Task: Add Boiron Bryonia Alba 200Ck to the cart.
Action: Mouse moved to (271, 138)
Screenshot: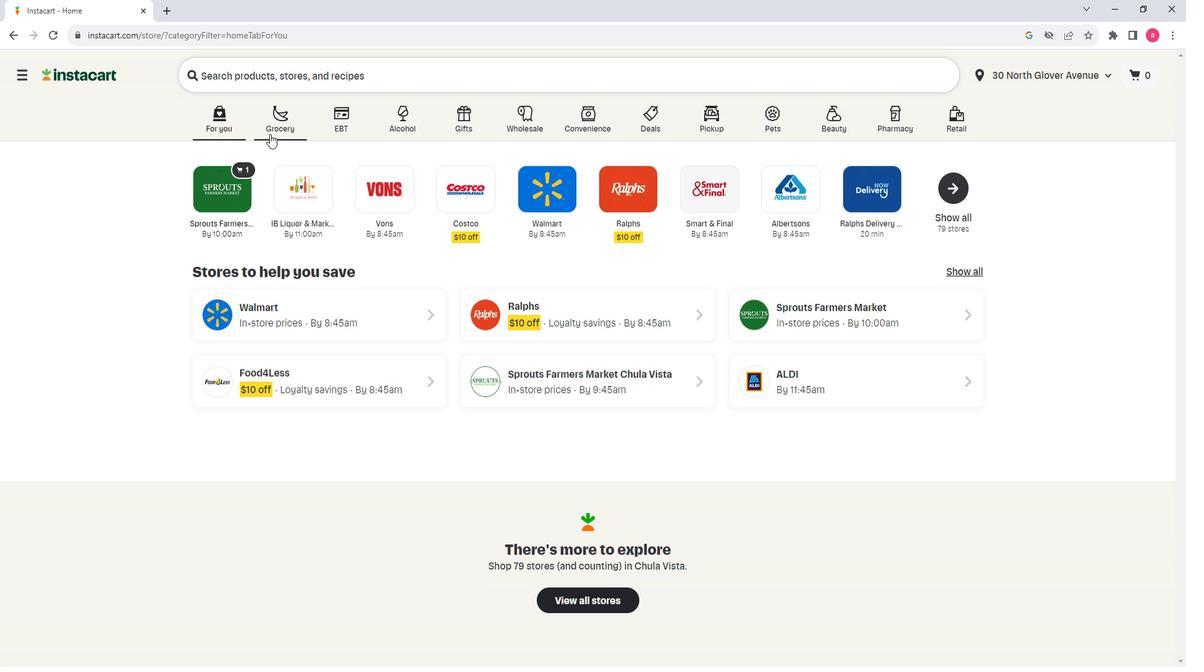 
Action: Mouse pressed left at (271, 138)
Screenshot: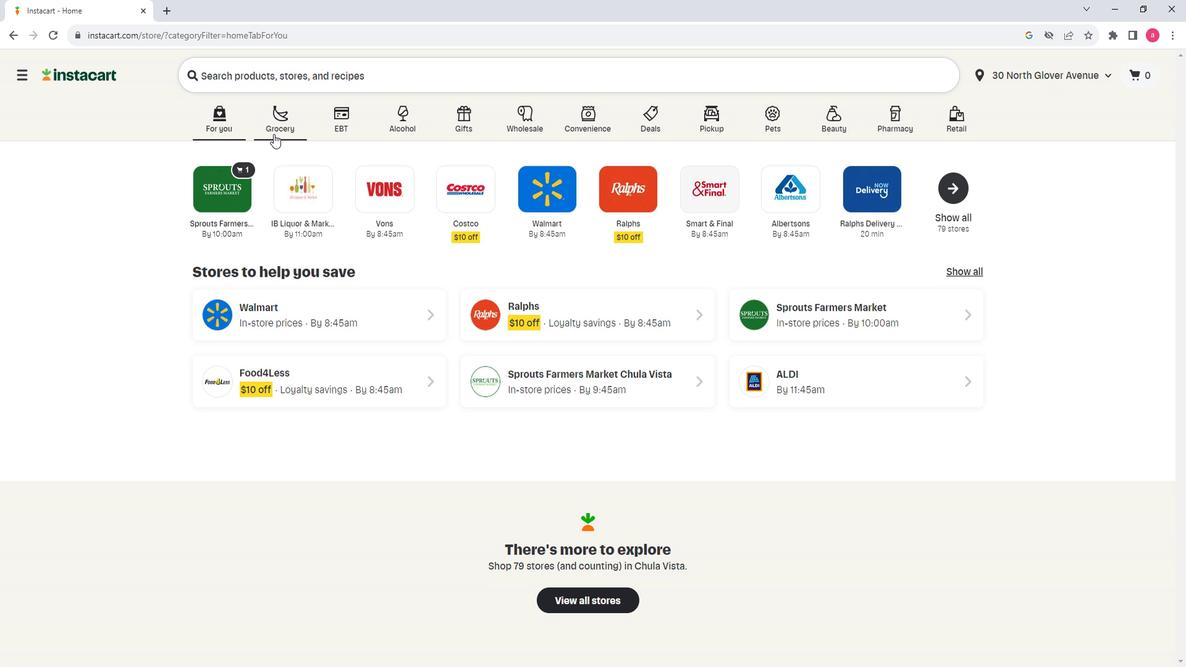 
Action: Mouse moved to (415, 367)
Screenshot: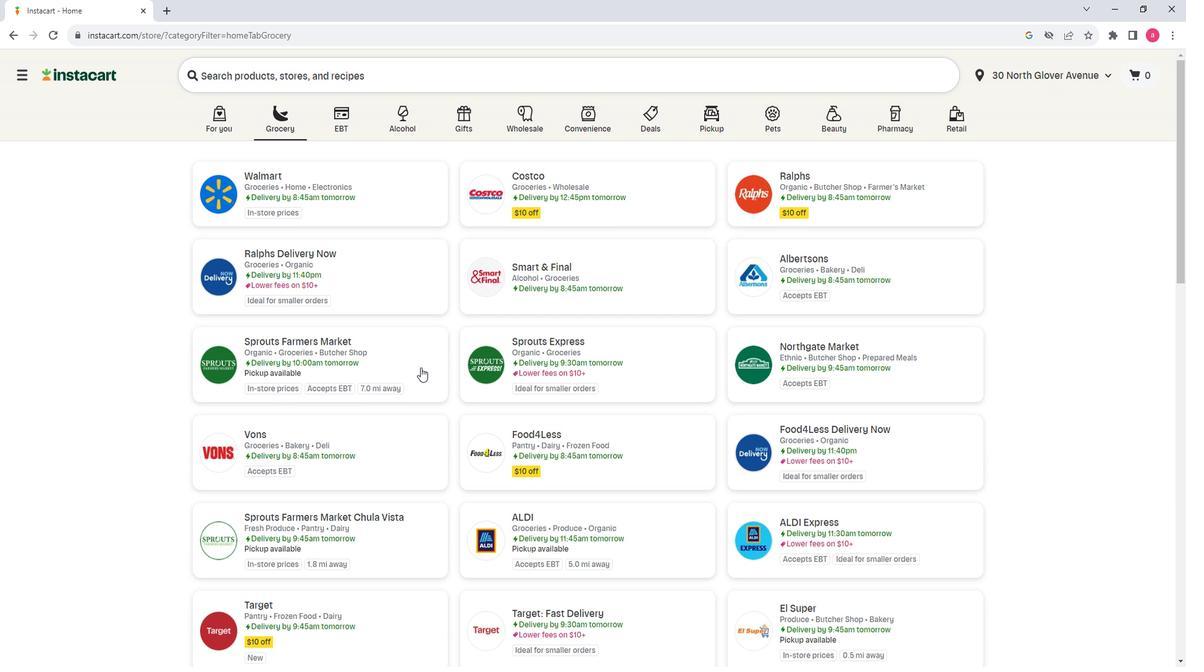 
Action: Mouse pressed left at (415, 367)
Screenshot: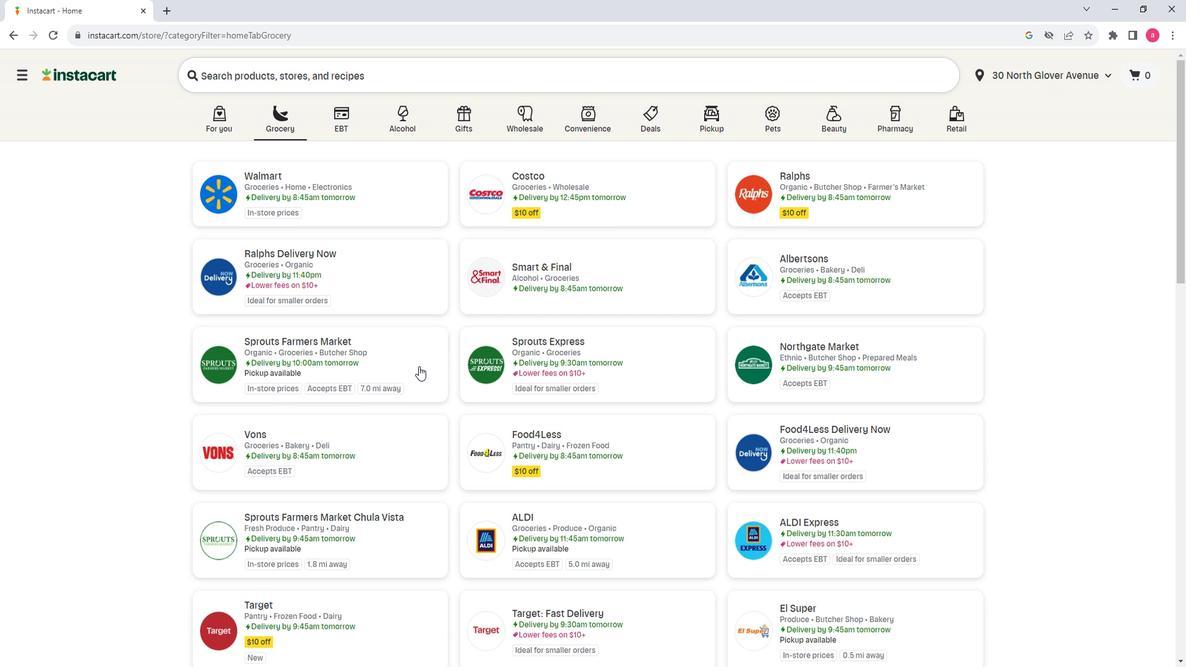 
Action: Mouse moved to (146, 409)
Screenshot: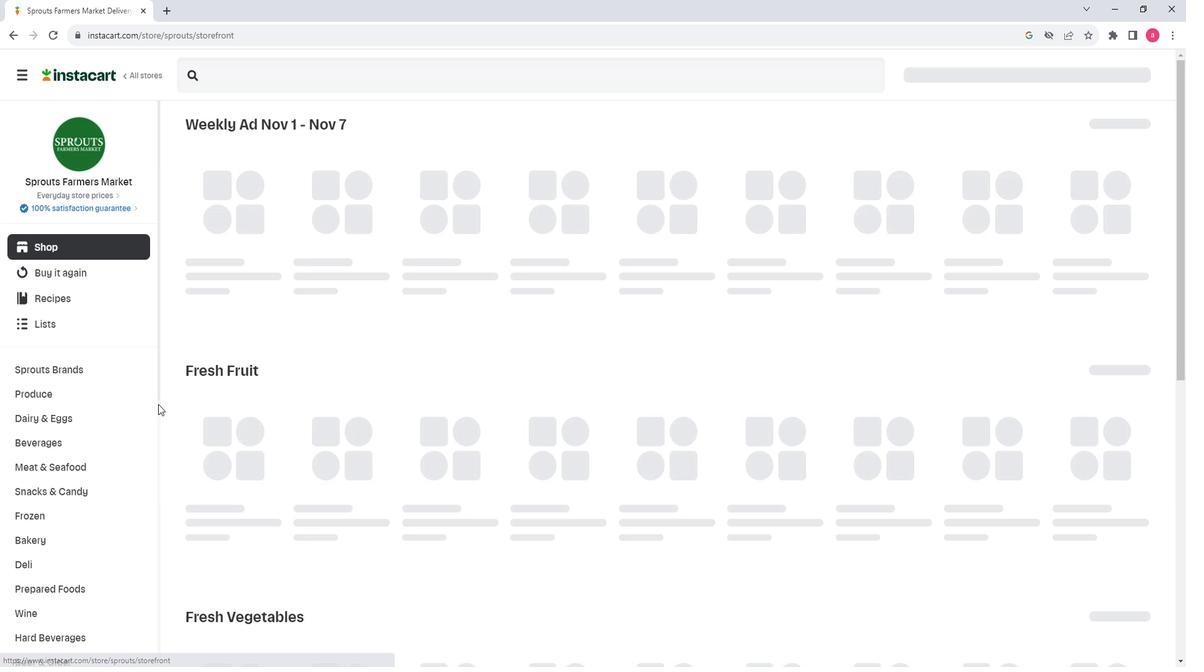 
Action: Mouse scrolled (146, 409) with delta (0, 0)
Screenshot: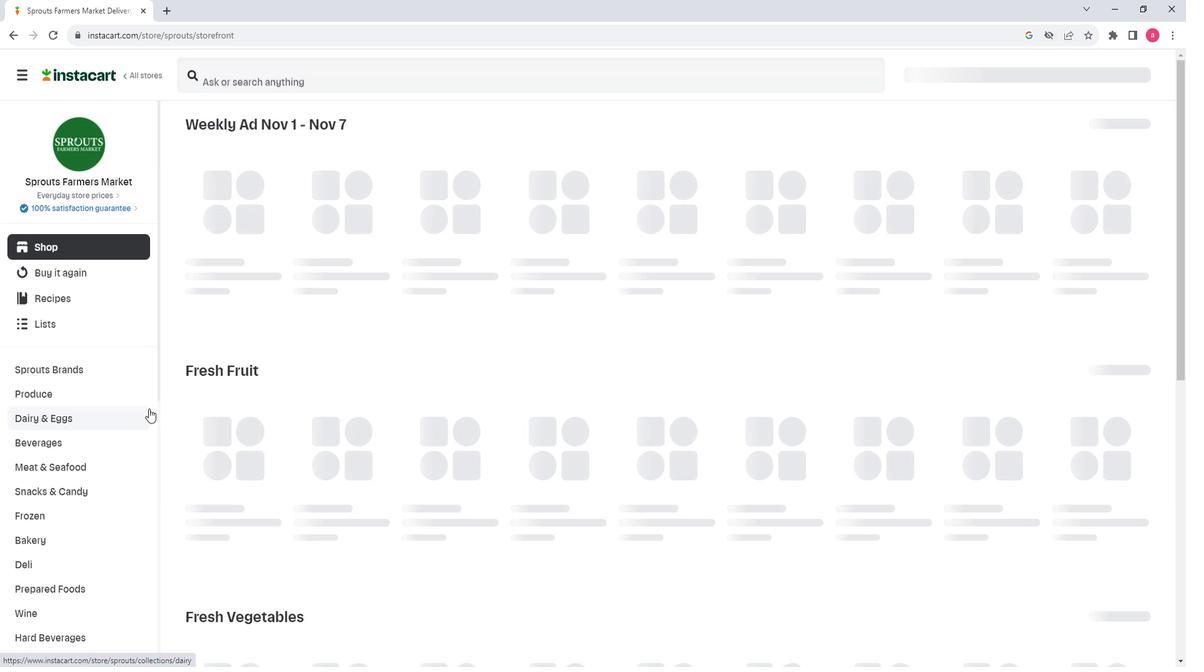 
Action: Mouse scrolled (146, 409) with delta (0, 0)
Screenshot: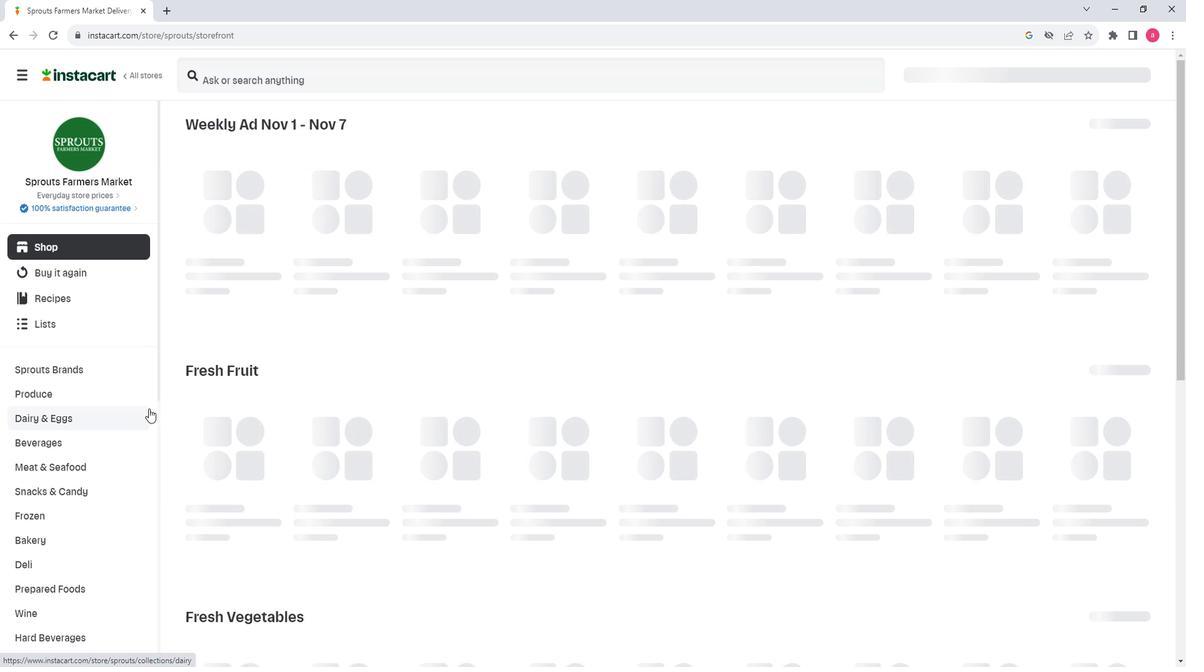 
Action: Mouse scrolled (146, 409) with delta (0, 0)
Screenshot: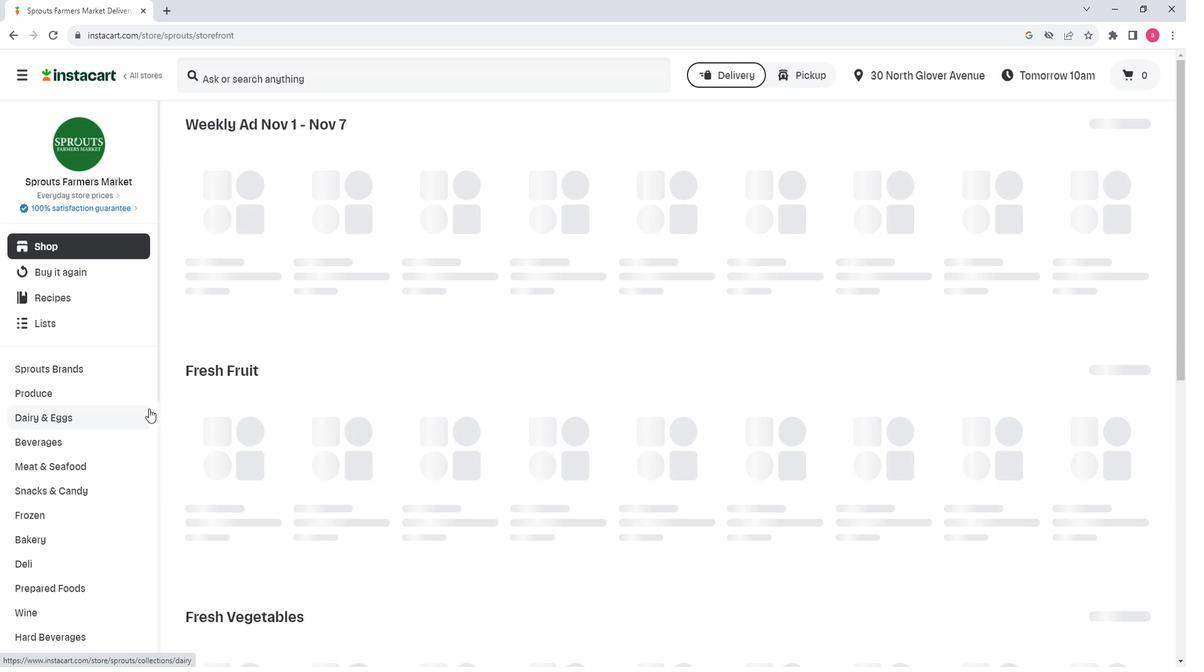 
Action: Mouse scrolled (146, 409) with delta (0, 0)
Screenshot: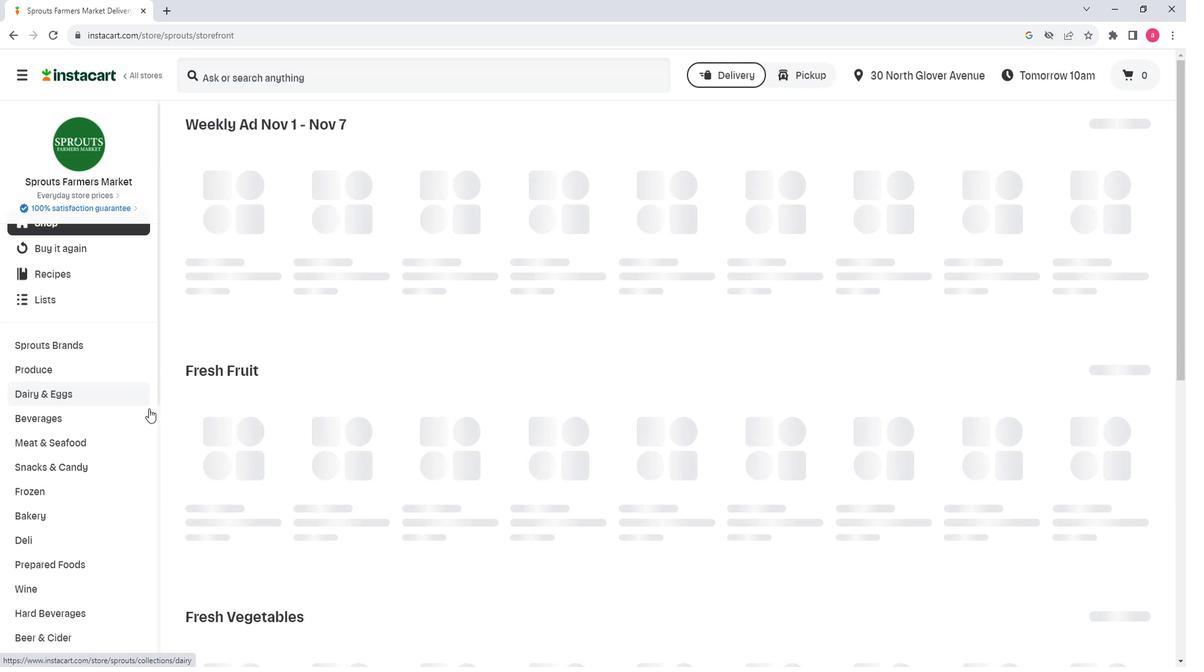 
Action: Mouse moved to (120, 482)
Screenshot: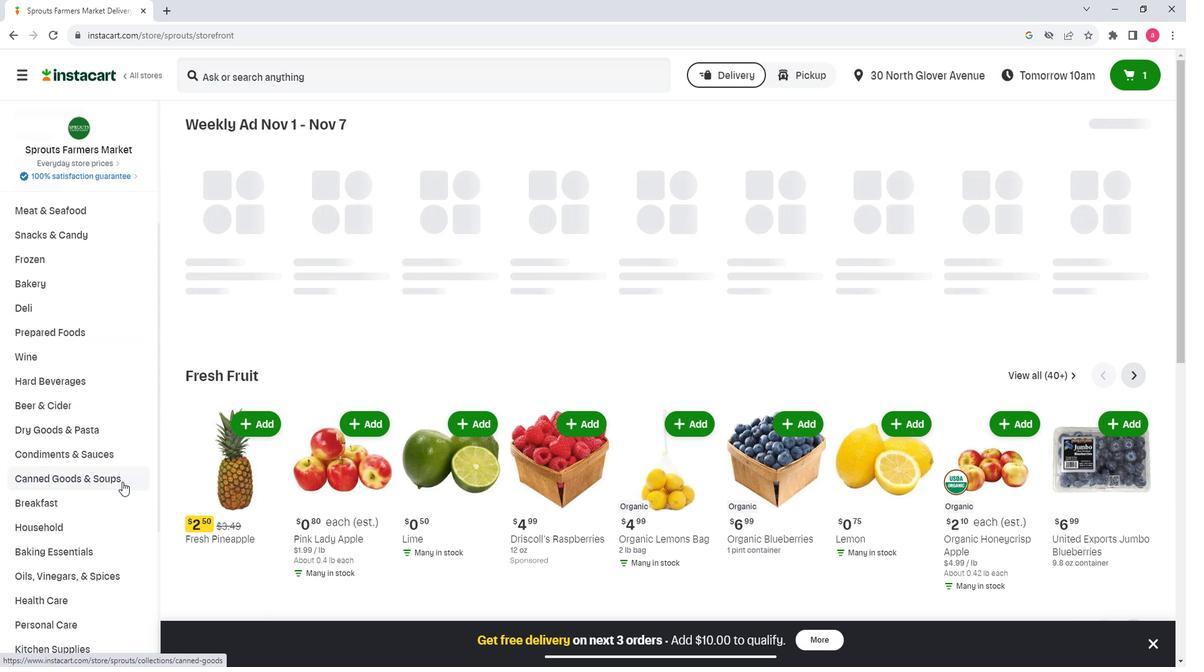
Action: Mouse scrolled (120, 481) with delta (0, 0)
Screenshot: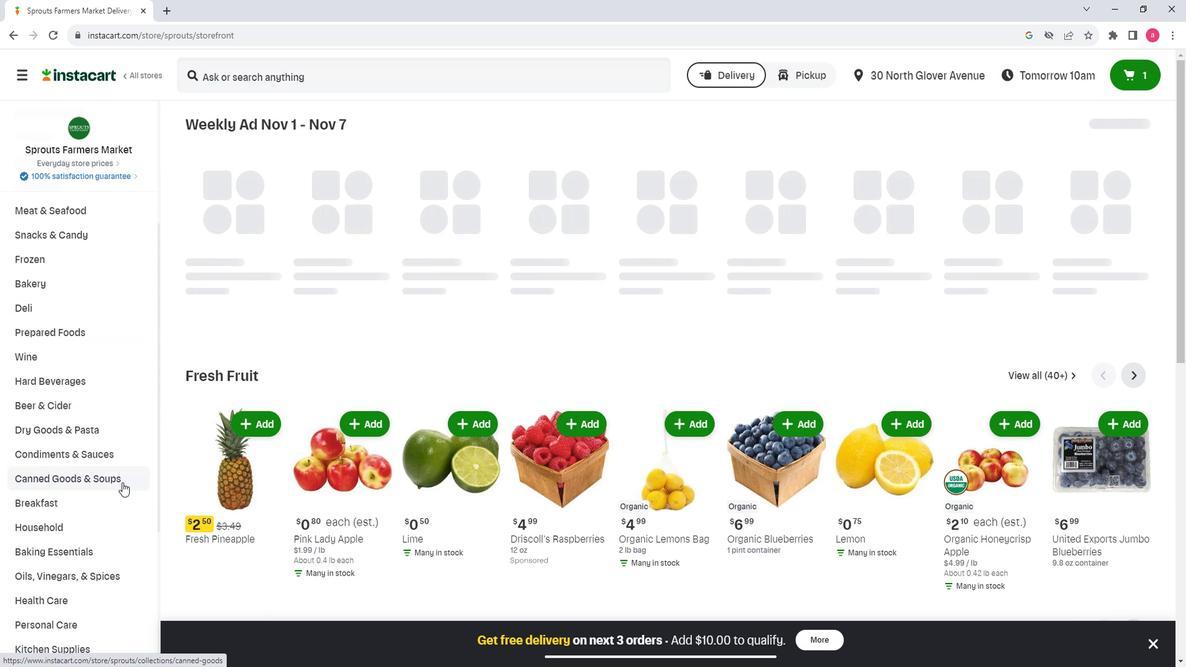 
Action: Mouse scrolled (120, 481) with delta (0, 0)
Screenshot: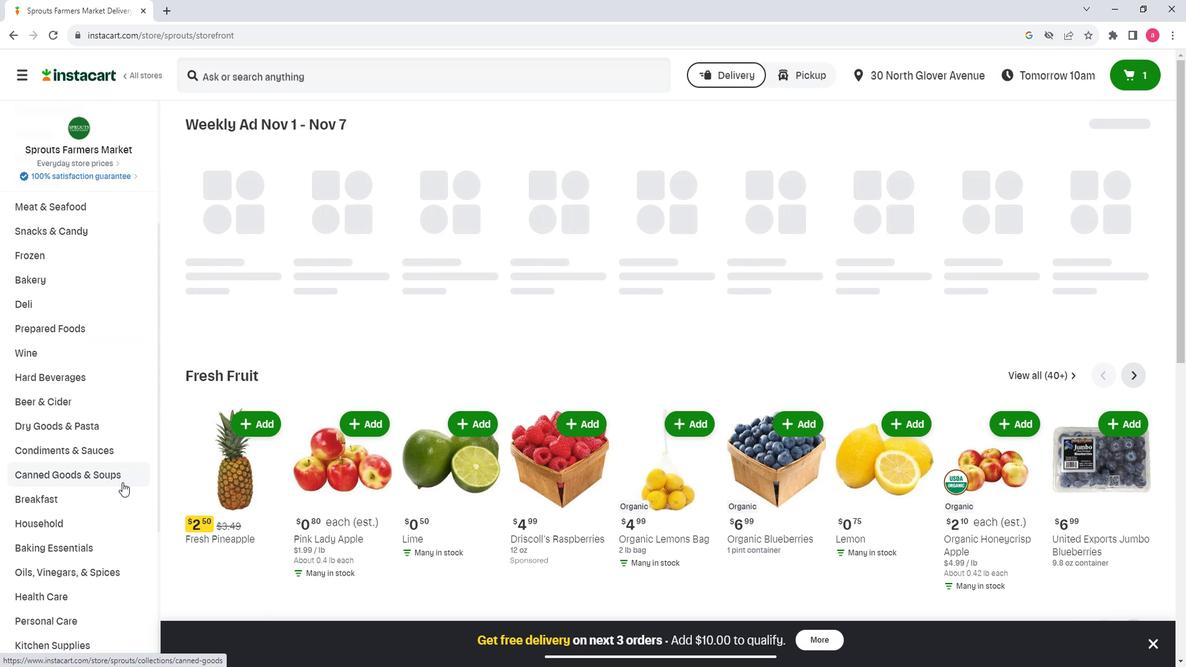 
Action: Mouse pressed left at (120, 482)
Screenshot: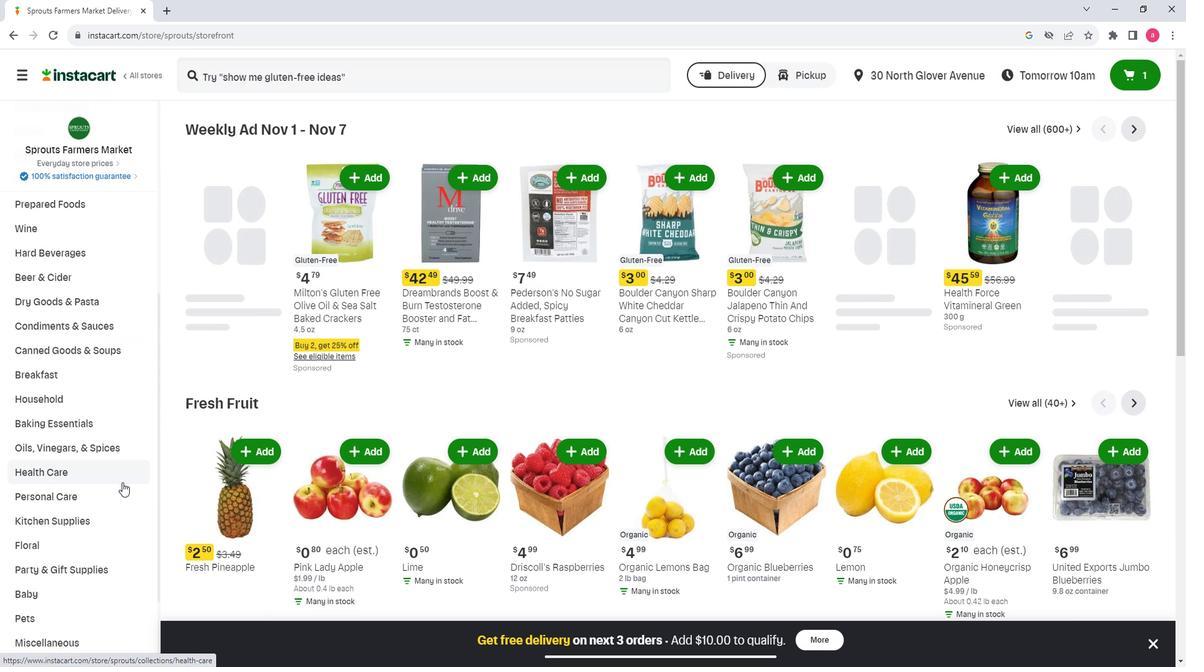
Action: Mouse moved to (1061, 163)
Screenshot: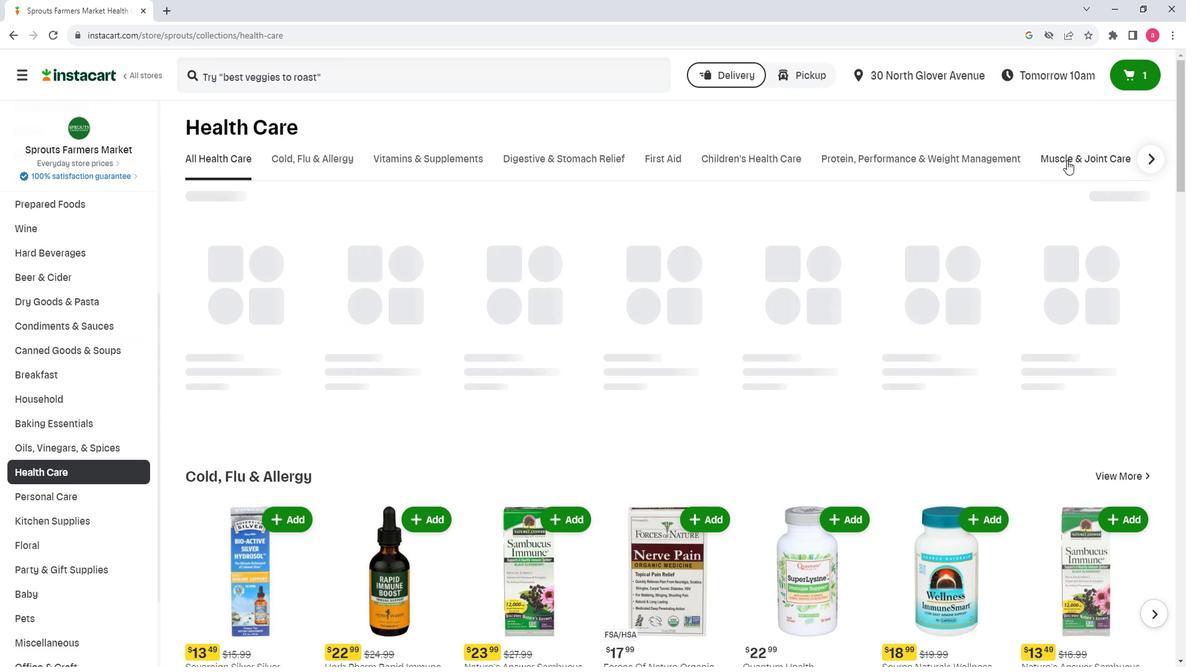 
Action: Mouse pressed left at (1061, 163)
Screenshot: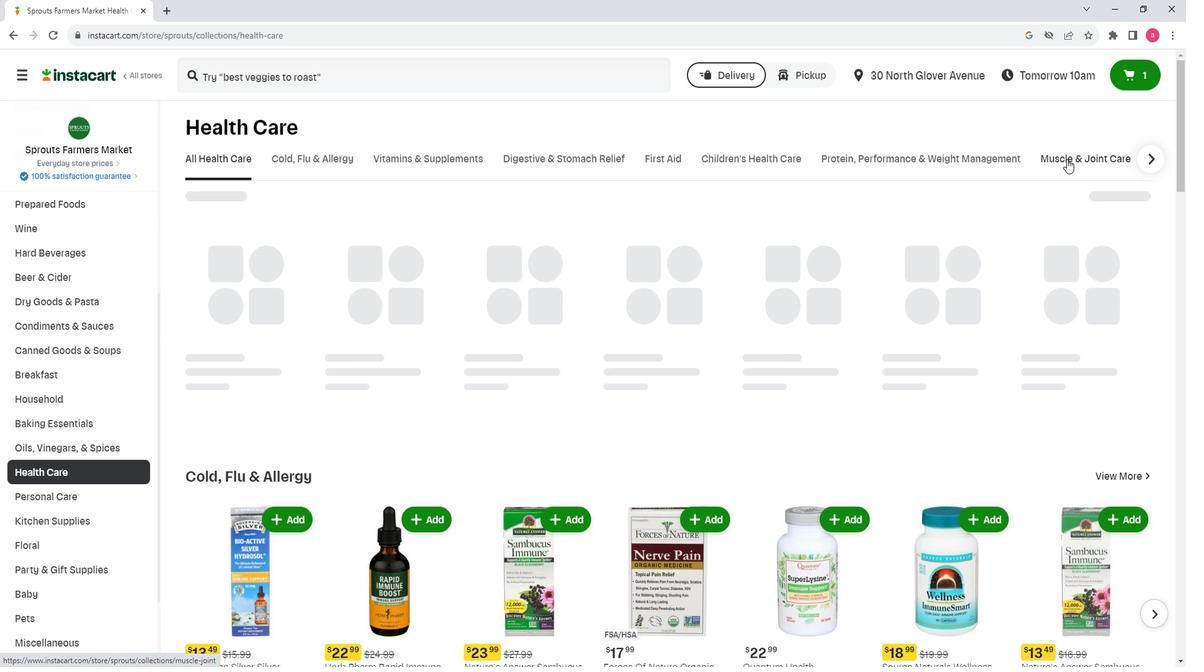 
Action: Mouse moved to (420, 211)
Screenshot: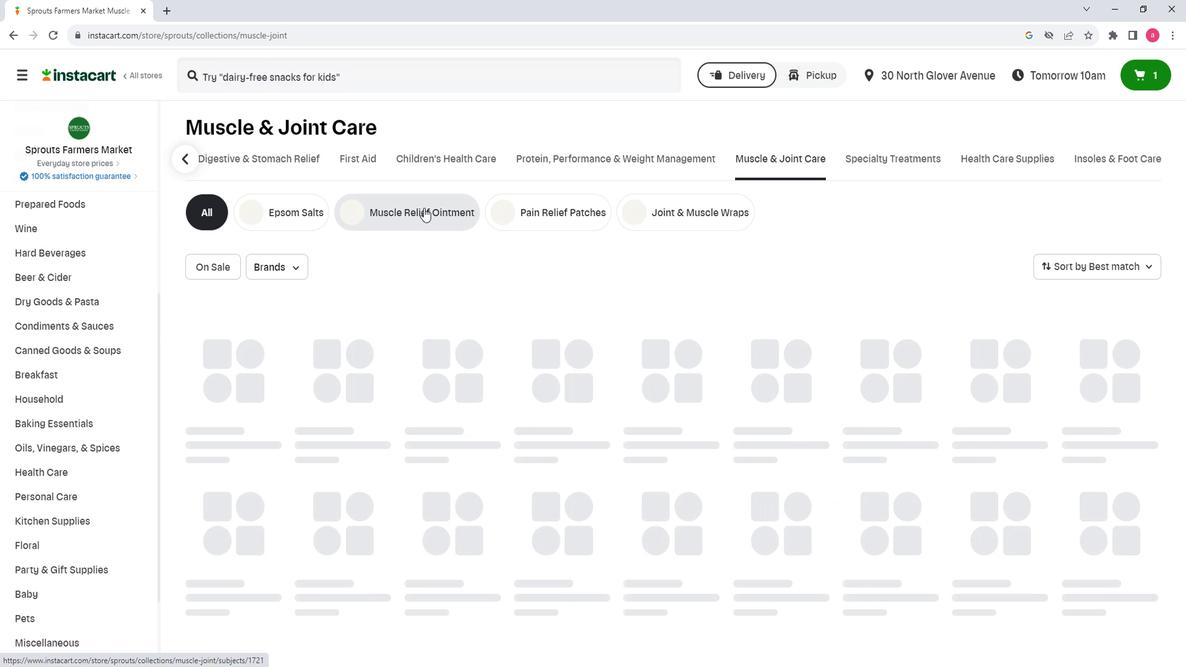 
Action: Mouse pressed left at (420, 211)
Screenshot: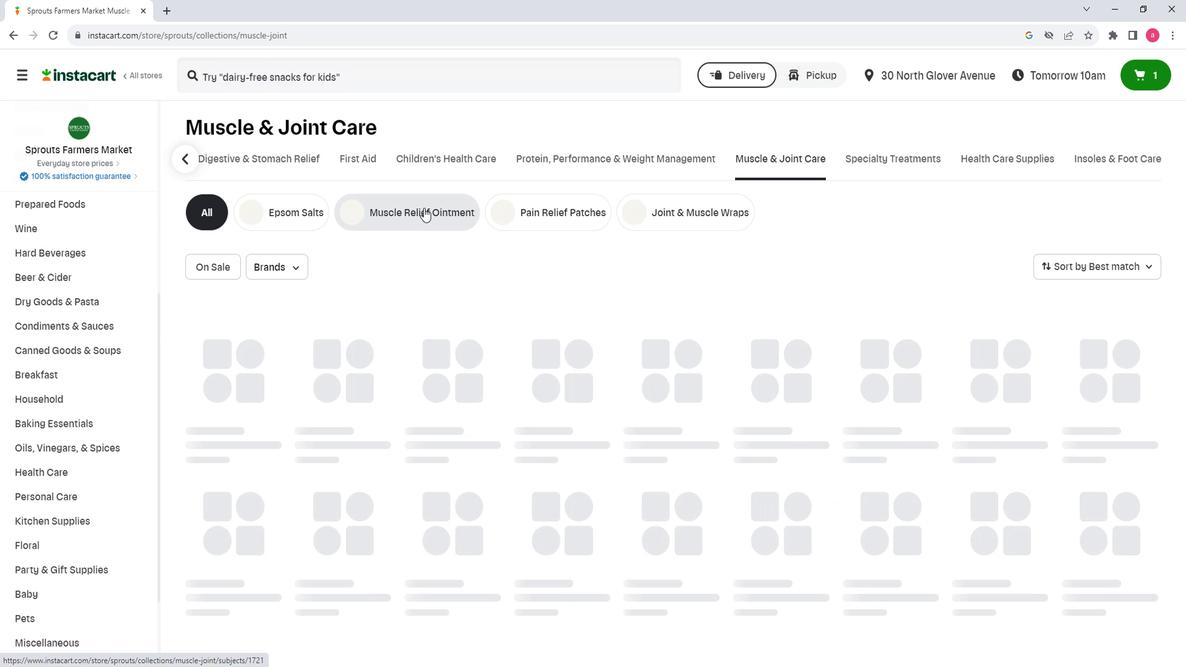 
Action: Mouse moved to (354, 82)
Screenshot: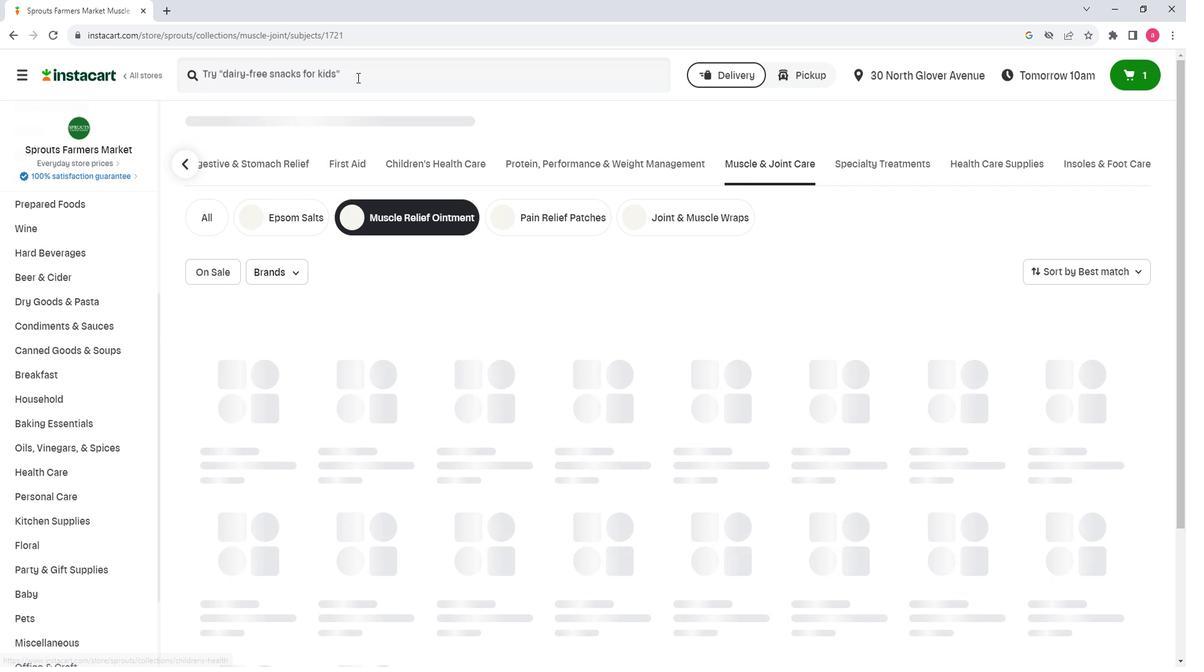 
Action: Mouse pressed left at (354, 82)
Screenshot: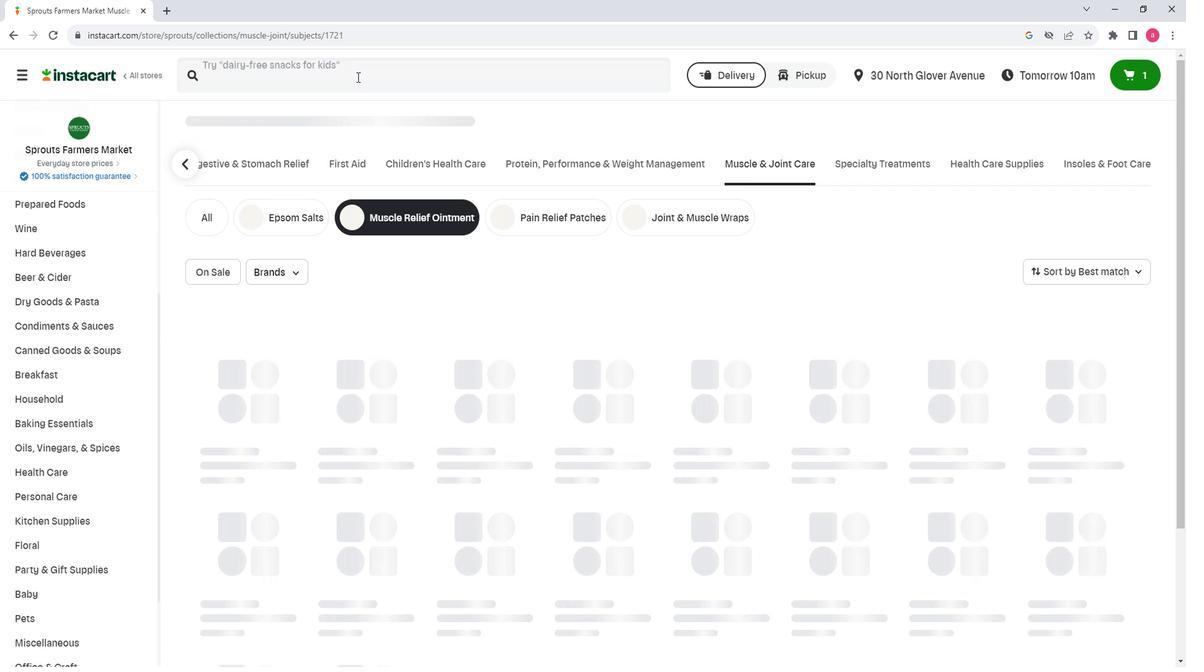 
Action: Key pressed <Key.shift>Boiry<Key.backspace>on<Key.space><Key.shift><Key.shift><Key.shift><Key.shift><Key.shift><Key.shift><Key.shift><Key.shift><Key.shift><Key.shift><Key.shift><Key.shift><Key.shift><Key.shift><Key.shift><Key.shift>Bryonia<Key.space><Key.shift>Alba<Key.space>200<Key.shift>Ck<Key.enter>
Screenshot: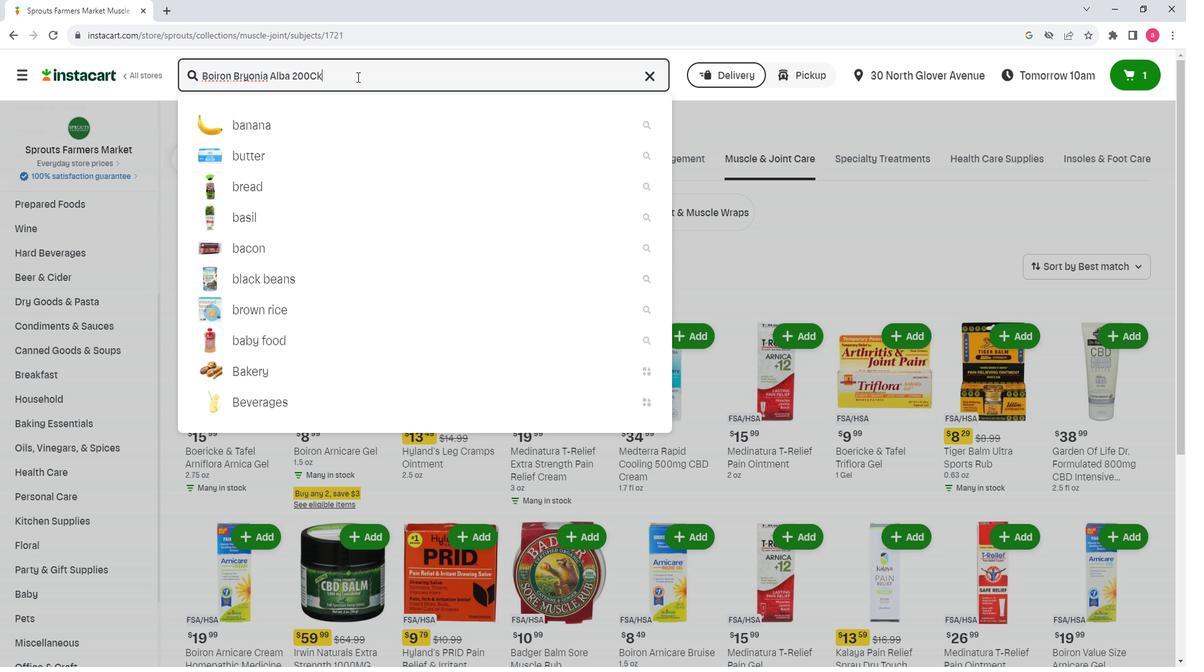 
Action: Mouse moved to (465, 409)
Screenshot: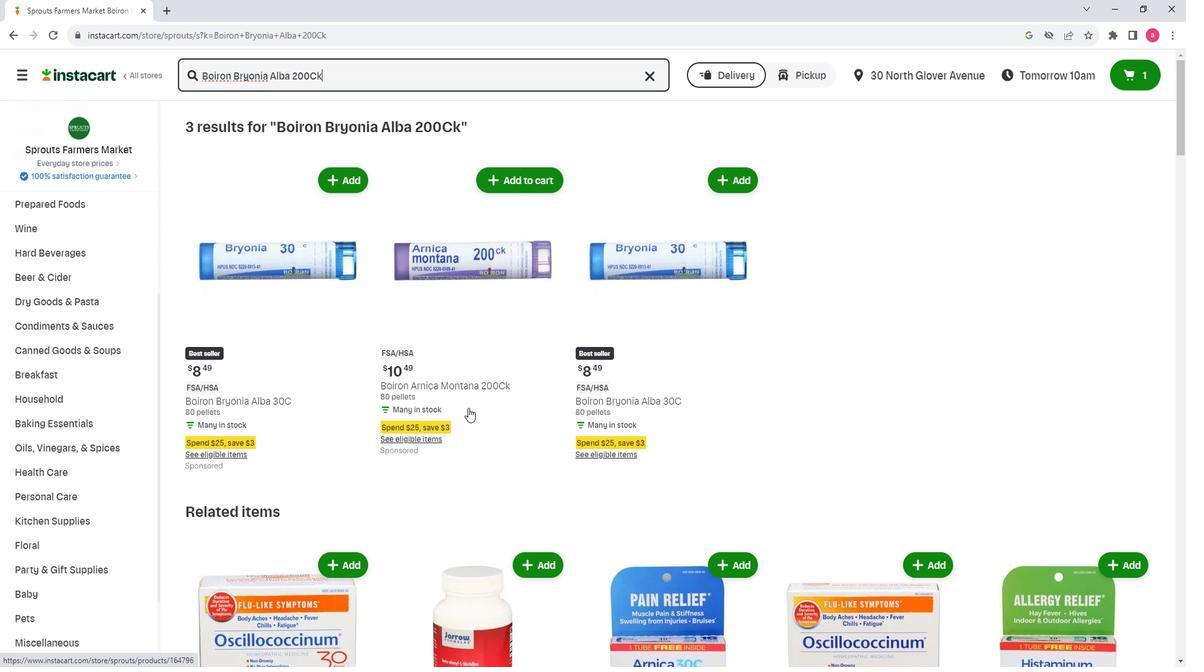 
Action: Mouse scrolled (465, 408) with delta (0, 0)
Screenshot: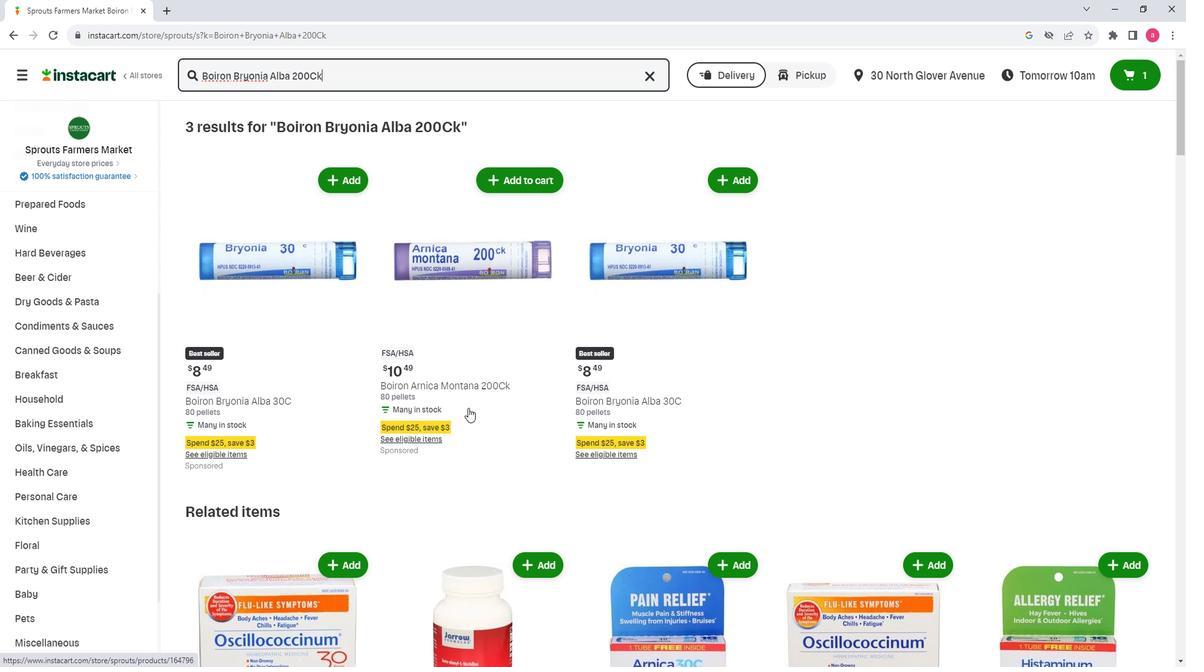 
Action: Mouse scrolled (465, 408) with delta (0, 0)
Screenshot: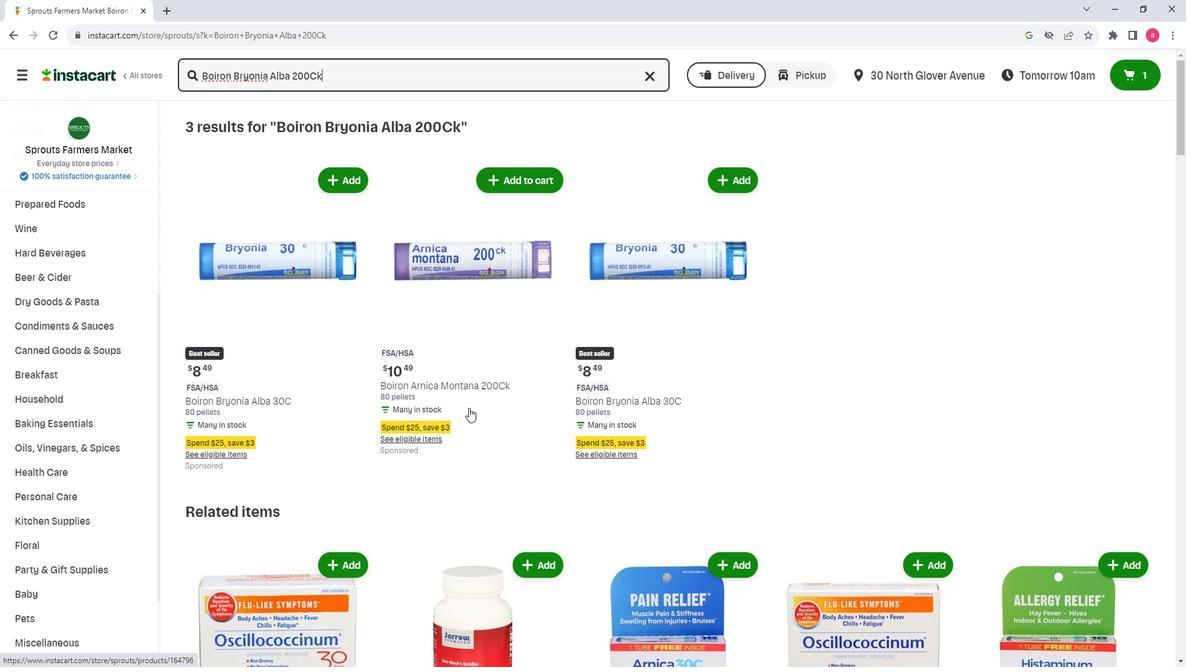 
Action: Mouse scrolled (465, 408) with delta (0, 0)
Screenshot: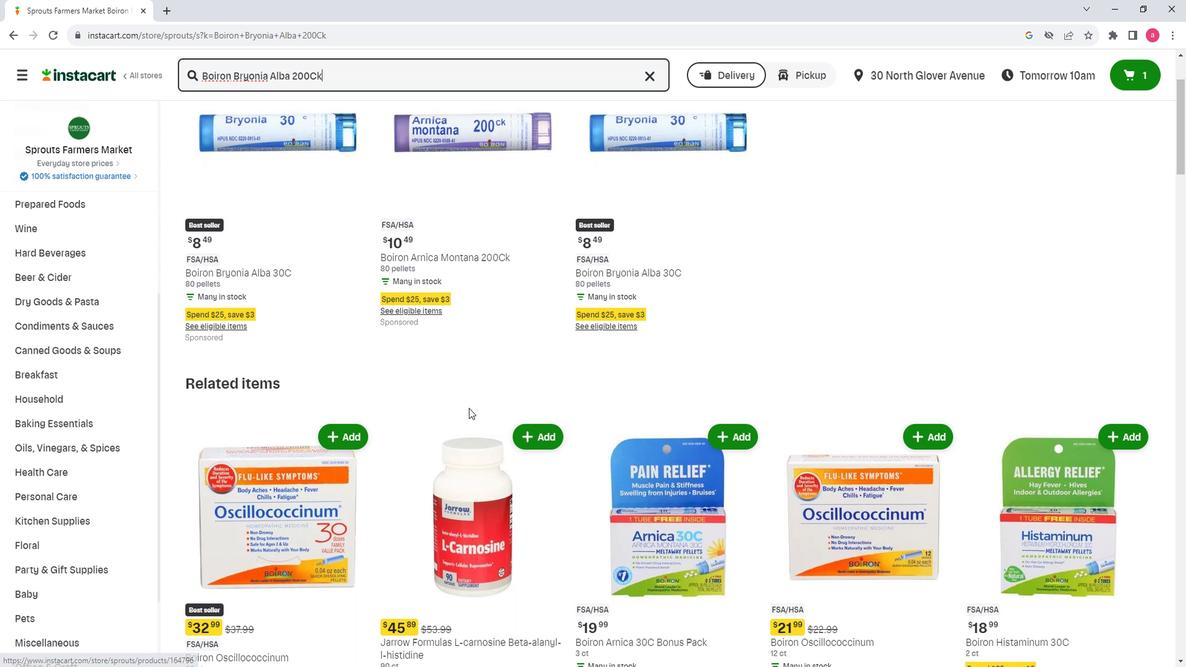 
Action: Mouse scrolled (465, 408) with delta (0, 0)
Screenshot: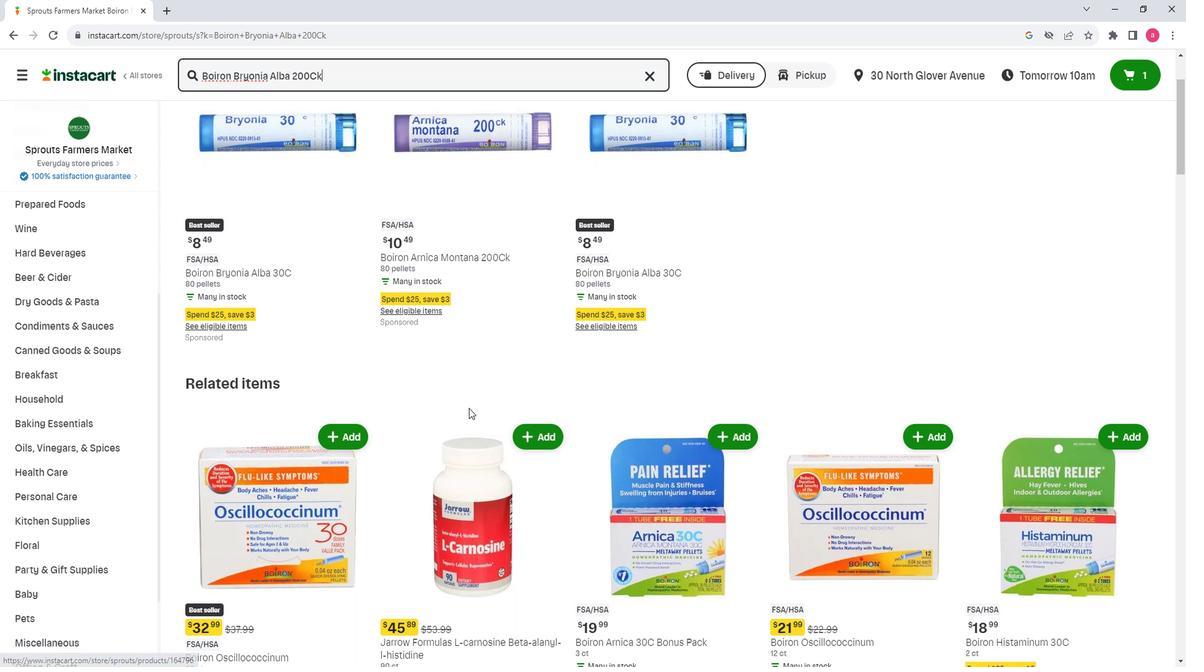 
Action: Mouse scrolled (465, 408) with delta (0, 0)
Screenshot: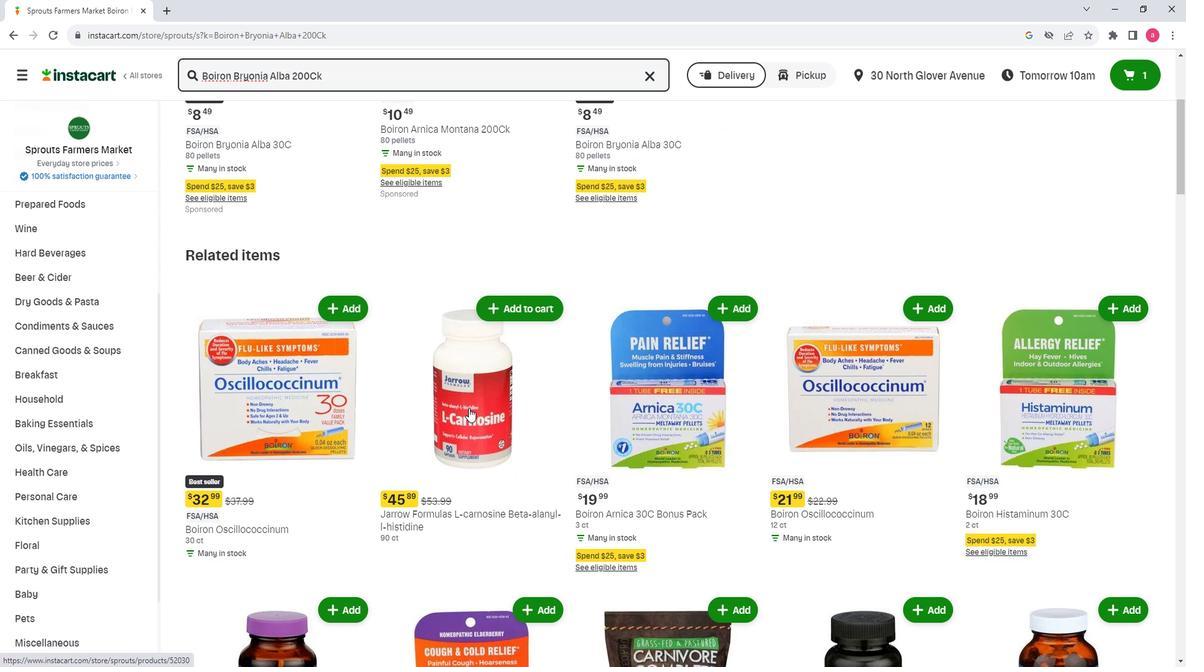 
Action: Mouse moved to (851, 469)
Screenshot: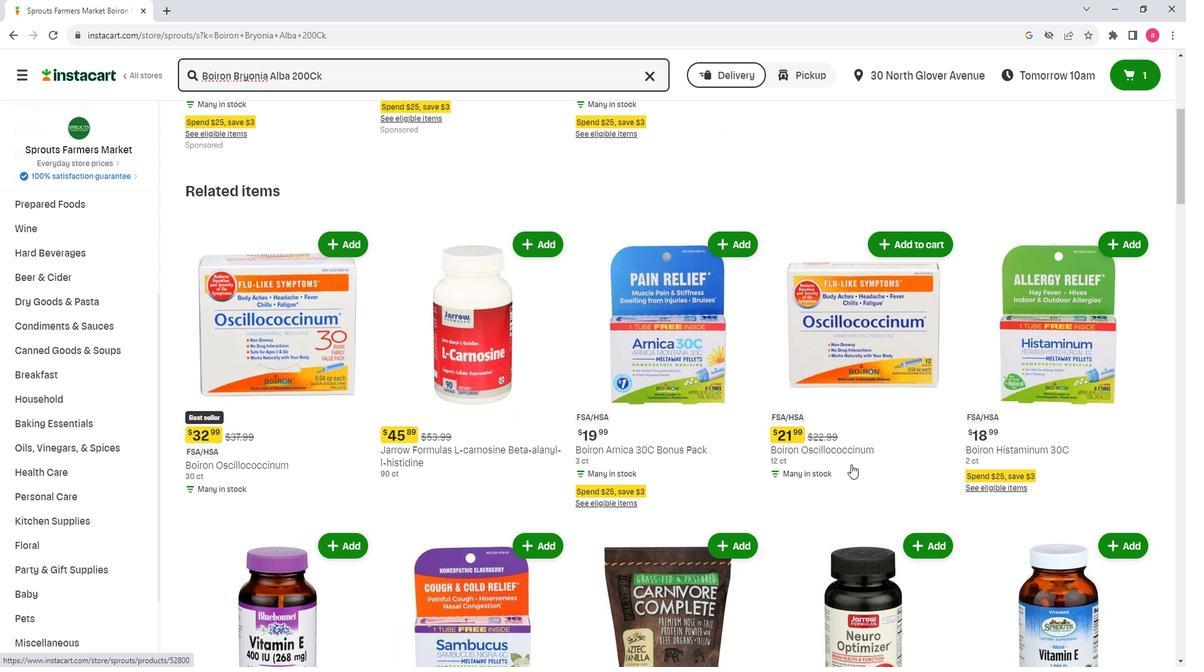 
Action: Mouse scrolled (851, 469) with delta (0, 0)
Screenshot: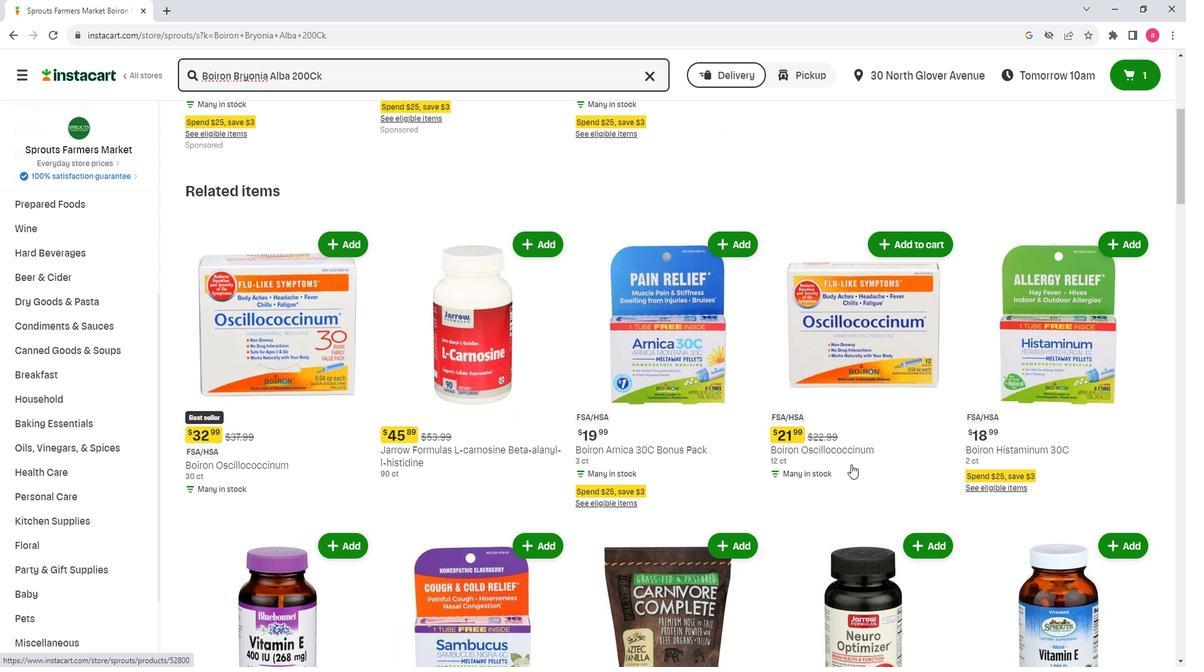
Action: Mouse moved to (852, 471)
Screenshot: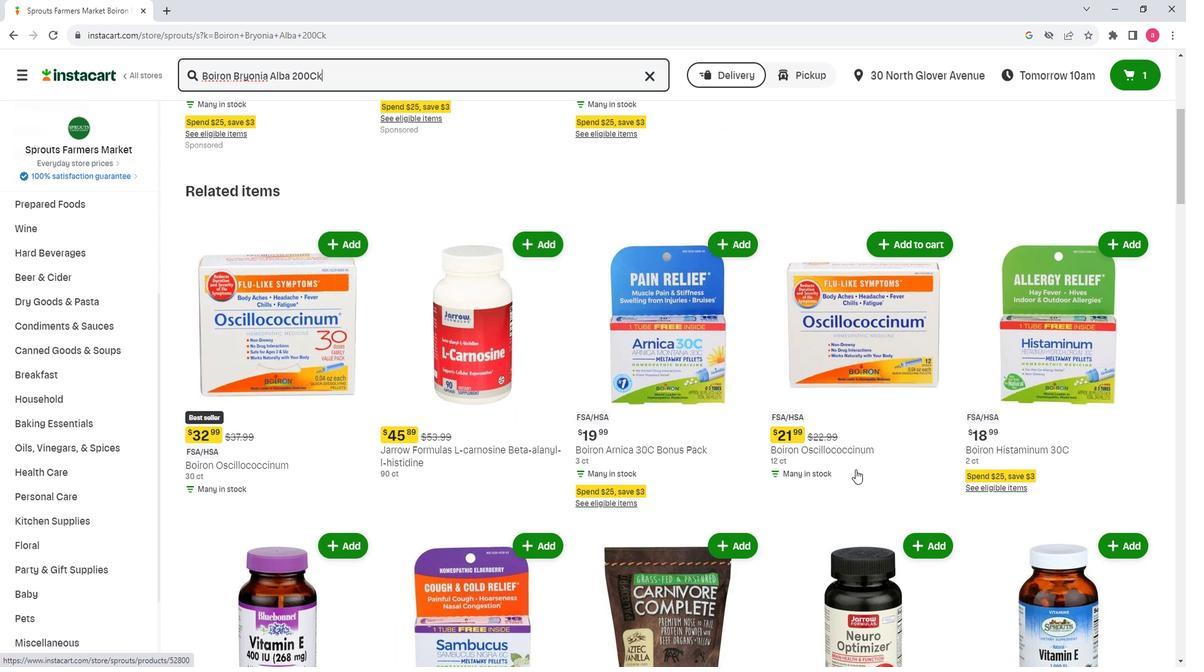
Action: Mouse scrolled (852, 470) with delta (0, 0)
Screenshot: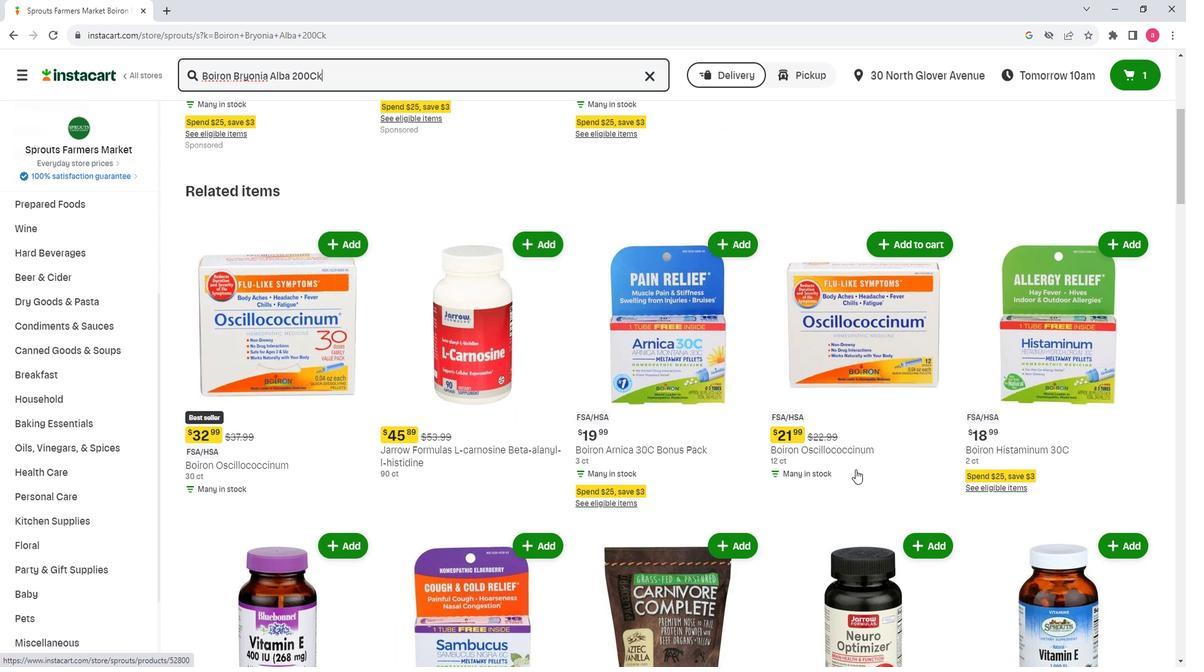 
Action: Mouse moved to (853, 472)
Screenshot: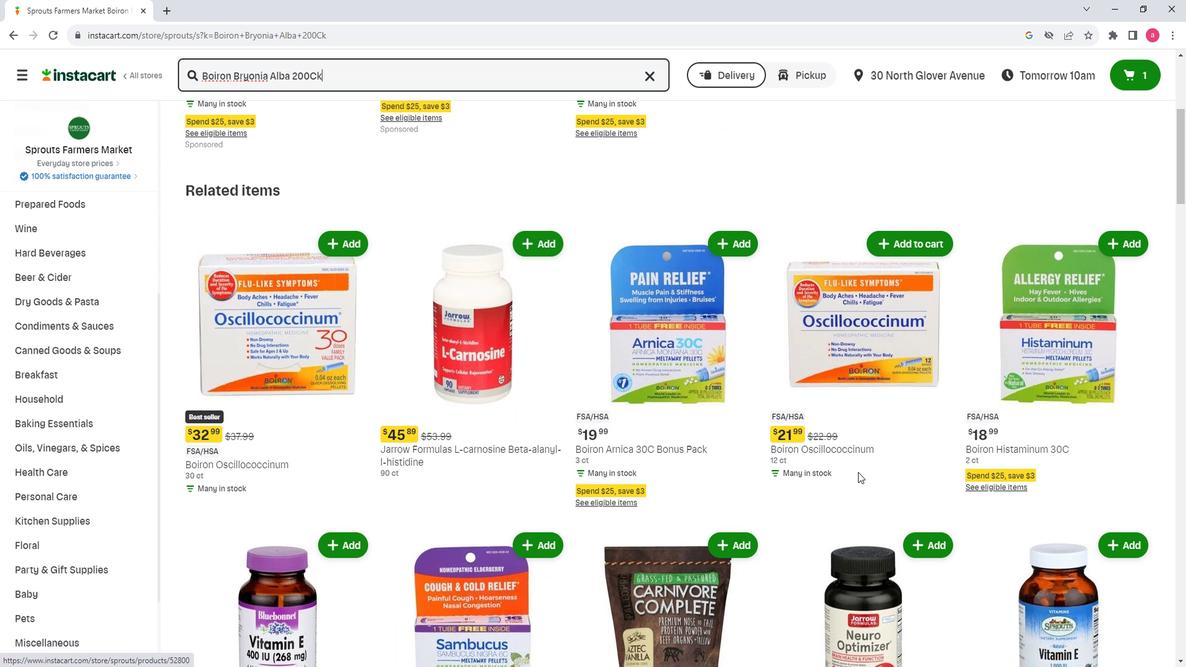 
Action: Mouse scrolled (853, 471) with delta (0, 0)
Screenshot: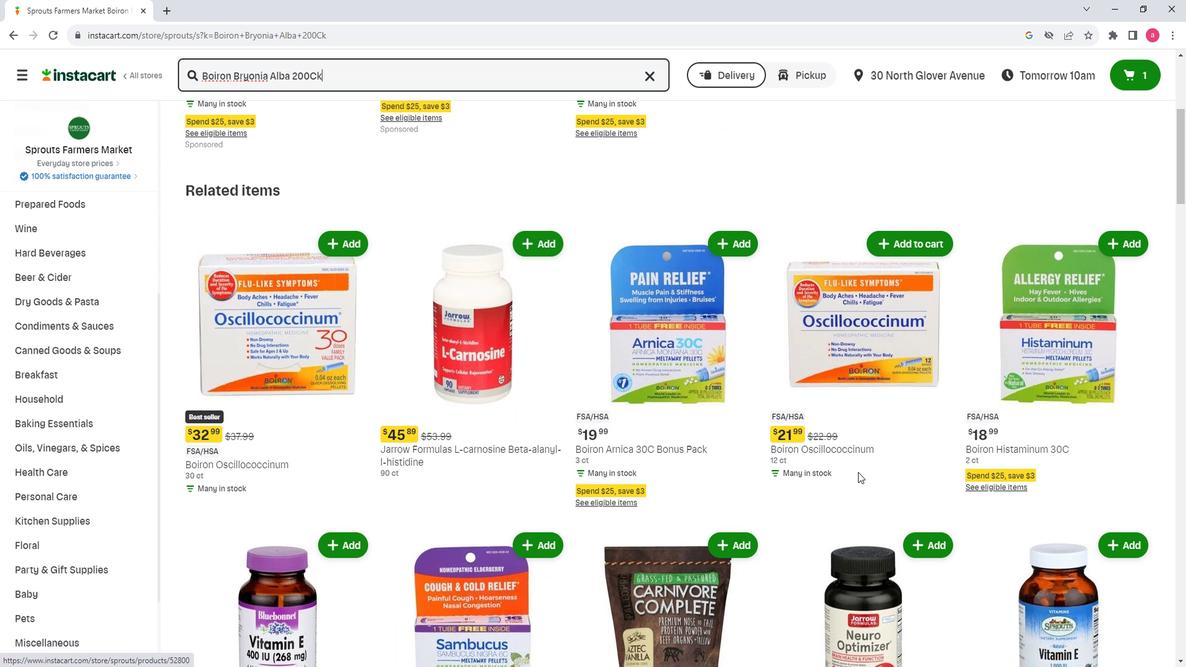 
Action: Mouse scrolled (853, 471) with delta (0, 0)
Screenshot: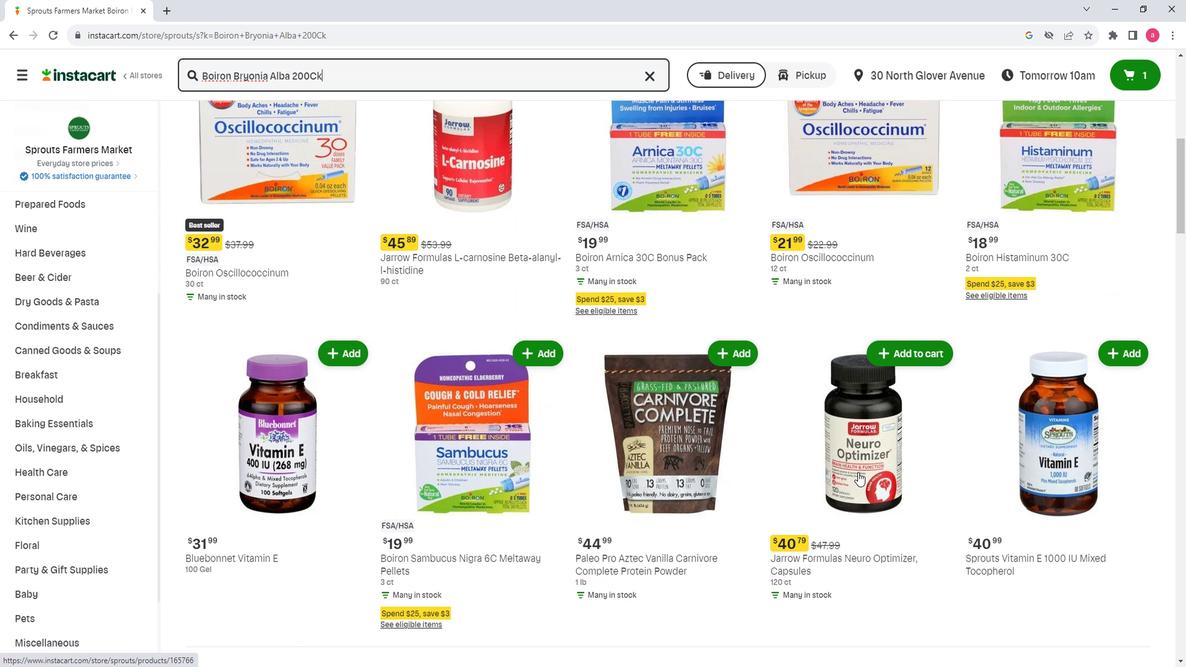 
Action: Mouse scrolled (853, 471) with delta (0, 0)
Screenshot: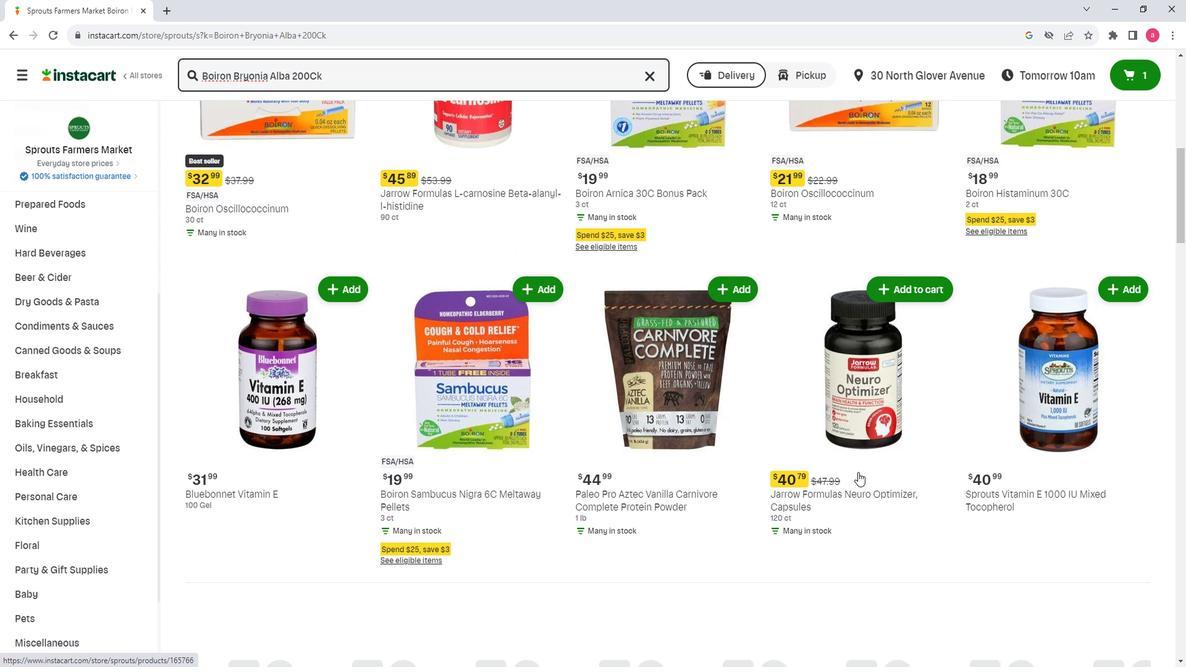 
Action: Mouse scrolled (853, 471) with delta (0, 0)
Screenshot: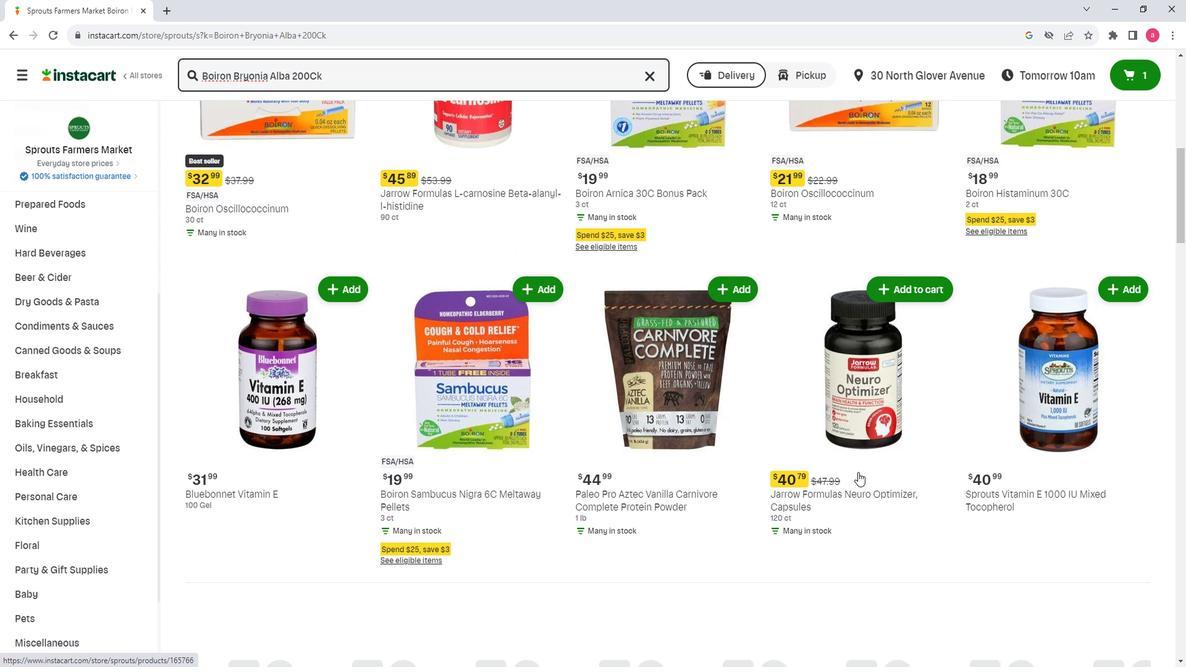 
Action: Mouse scrolled (853, 471) with delta (0, 0)
Screenshot: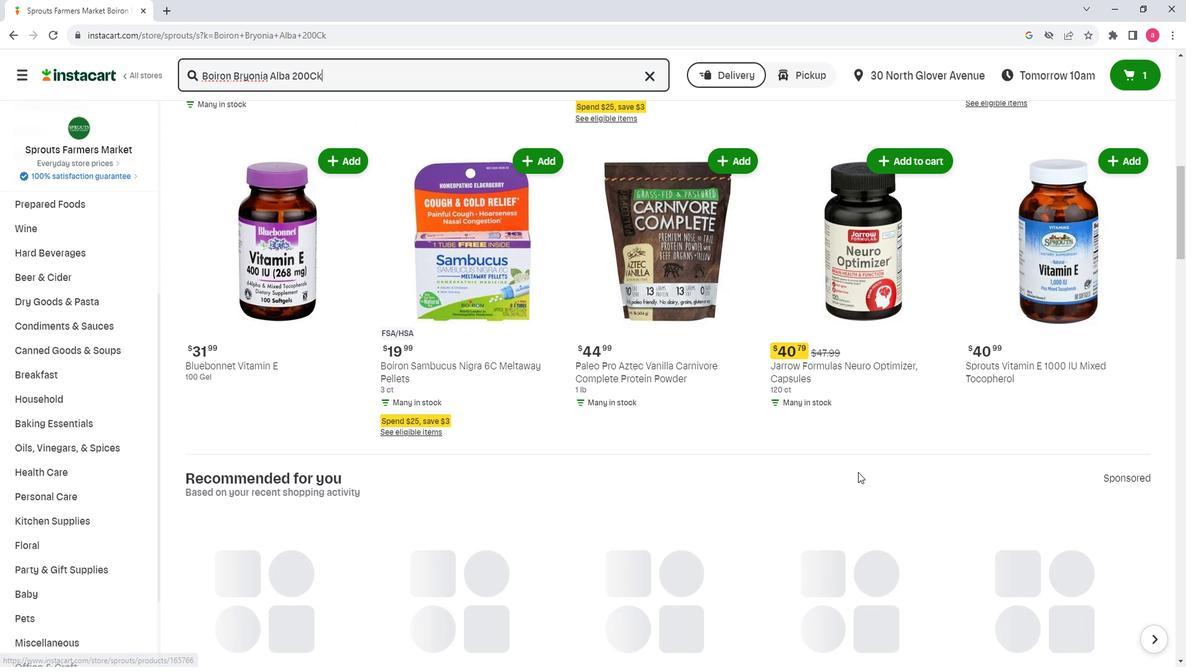 
Action: Mouse scrolled (853, 471) with delta (0, 0)
Screenshot: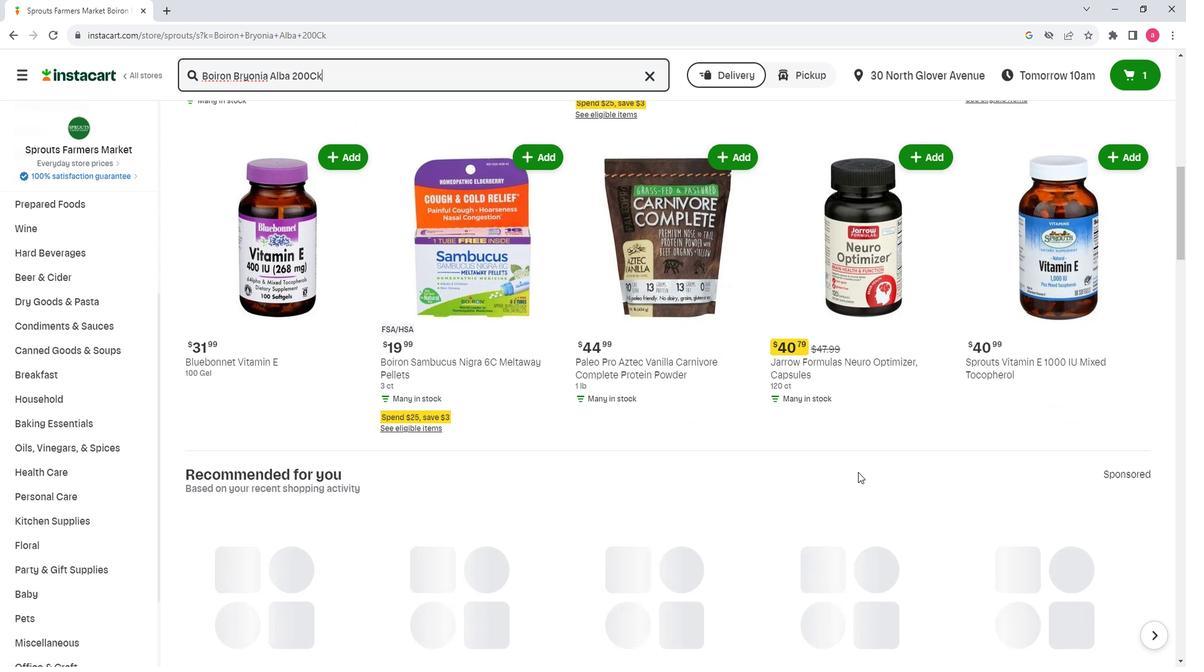 
Action: Mouse scrolled (853, 471) with delta (0, 0)
Screenshot: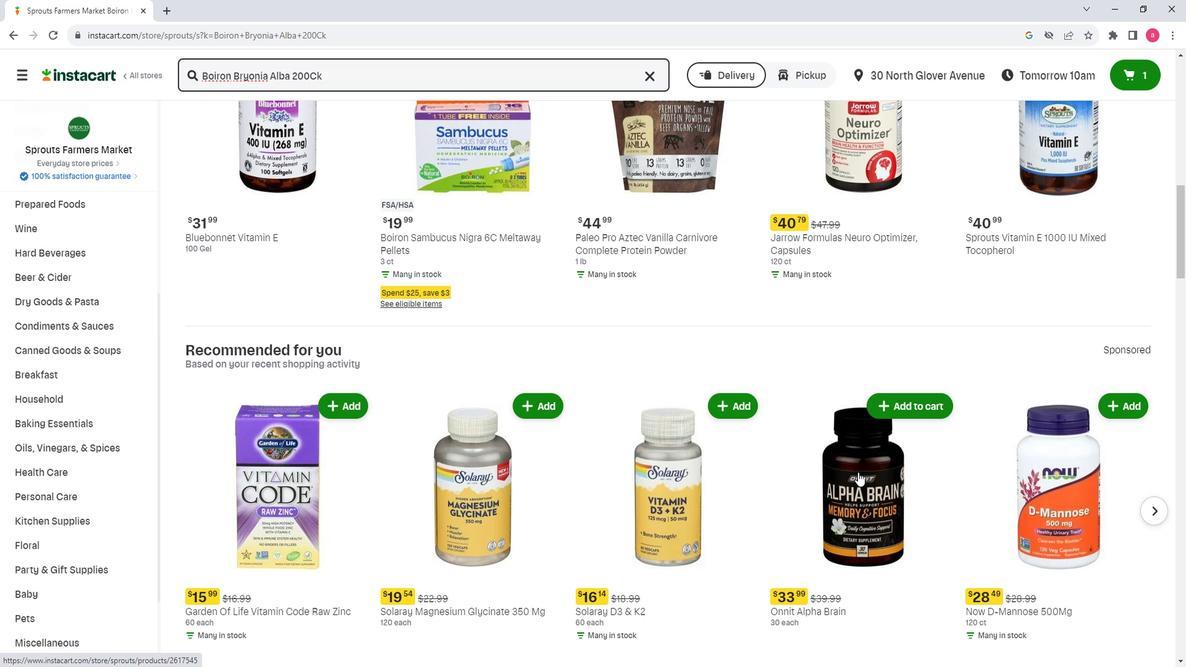
Action: Mouse scrolled (853, 471) with delta (0, 0)
Screenshot: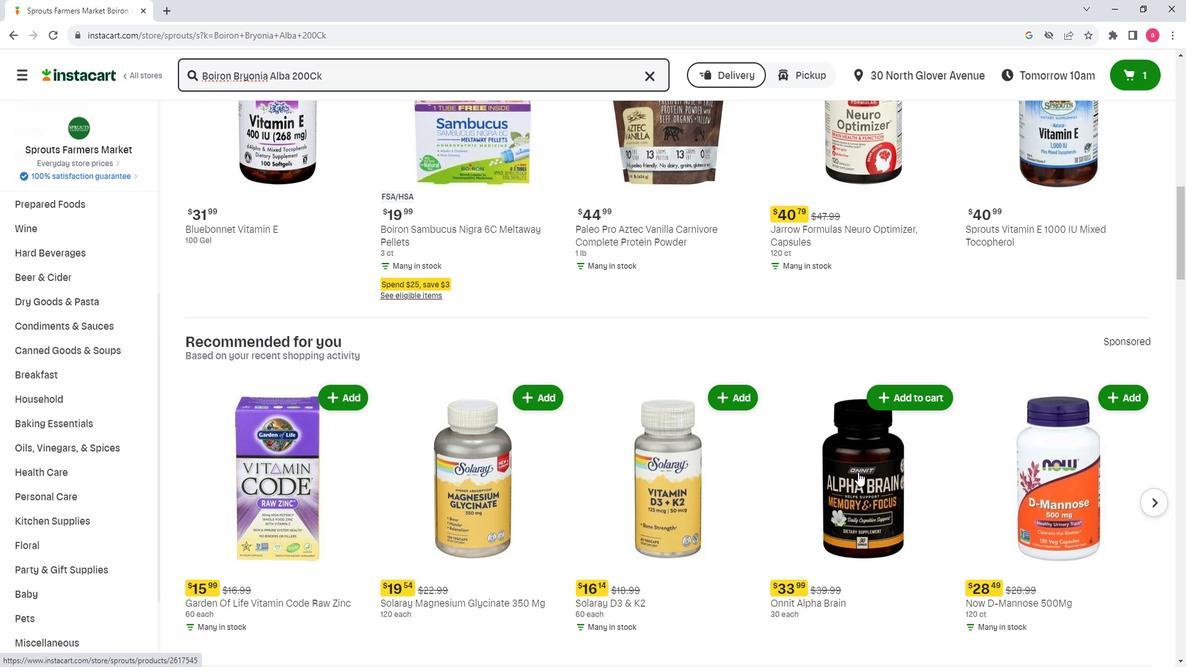 
Action: Mouse scrolled (853, 471) with delta (0, 0)
Screenshot: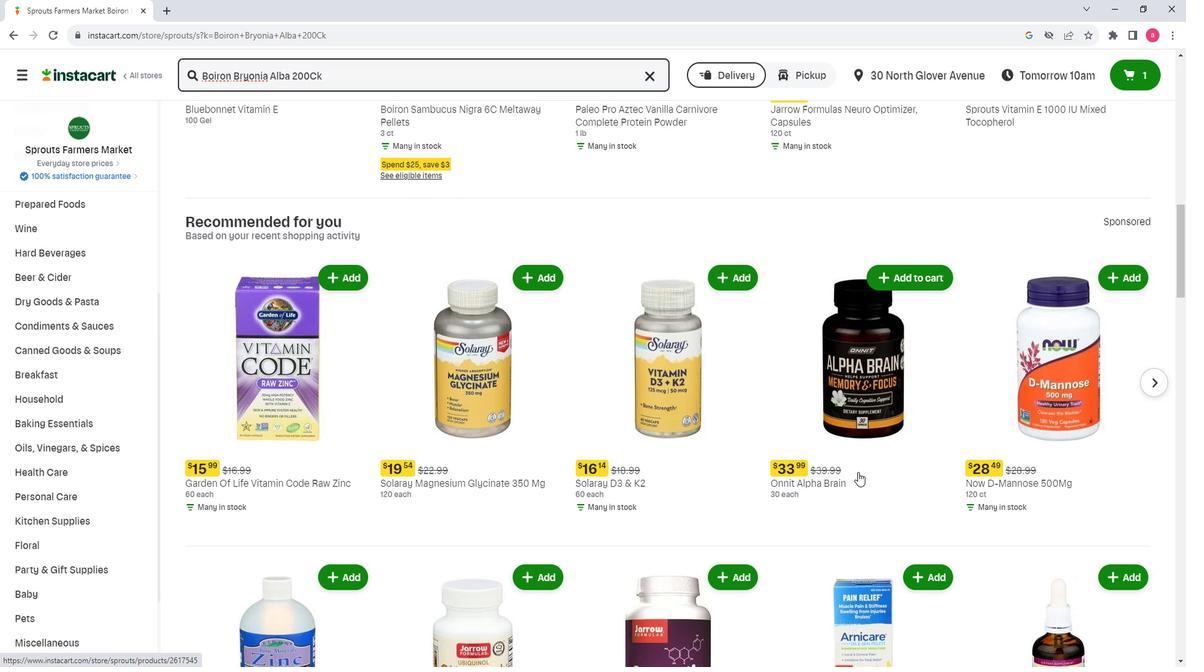 
Action: Mouse scrolled (853, 471) with delta (0, 0)
Screenshot: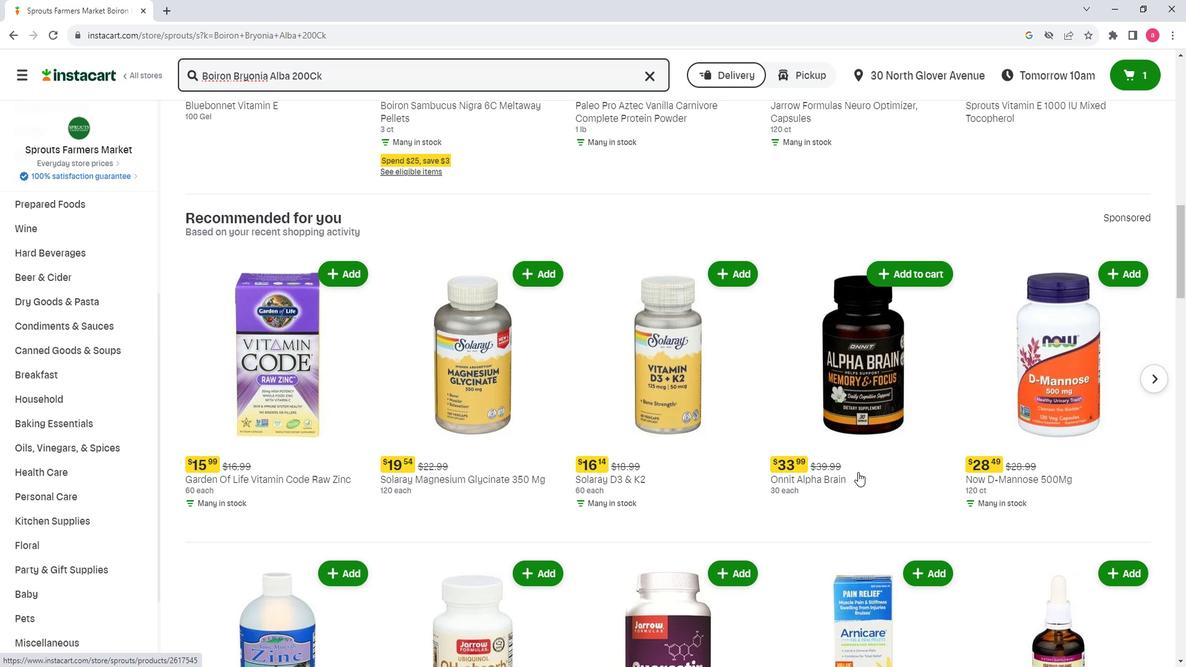 
Action: Mouse scrolled (853, 471) with delta (0, 0)
Screenshot: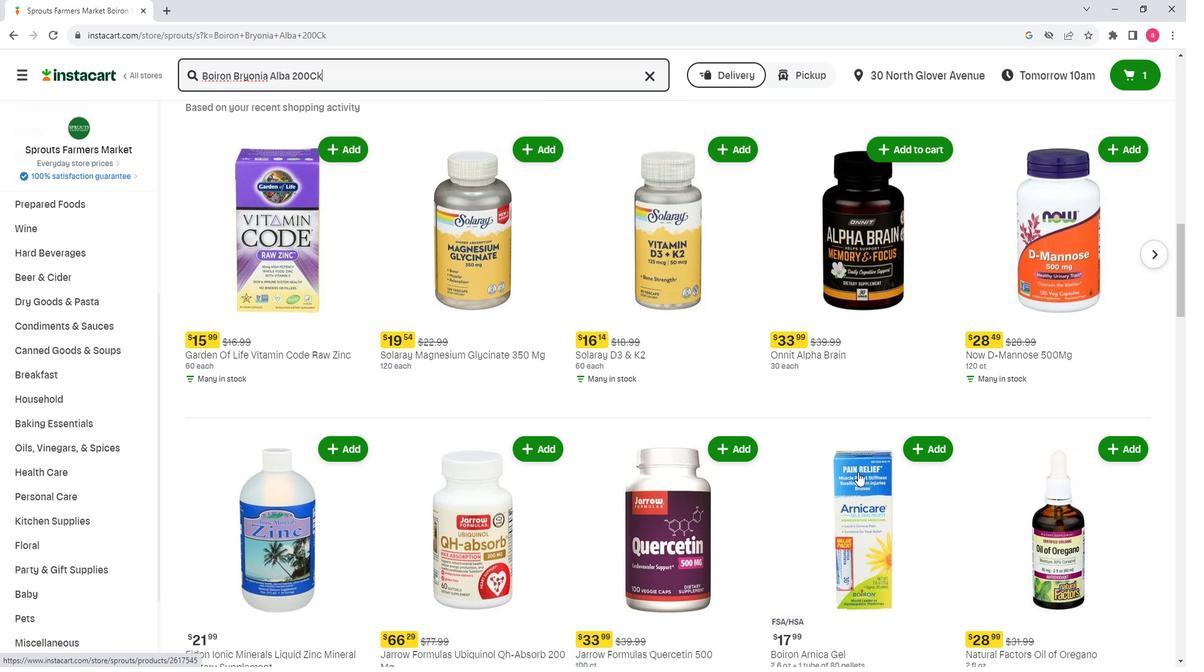 
Action: Mouse scrolled (853, 471) with delta (0, 0)
Screenshot: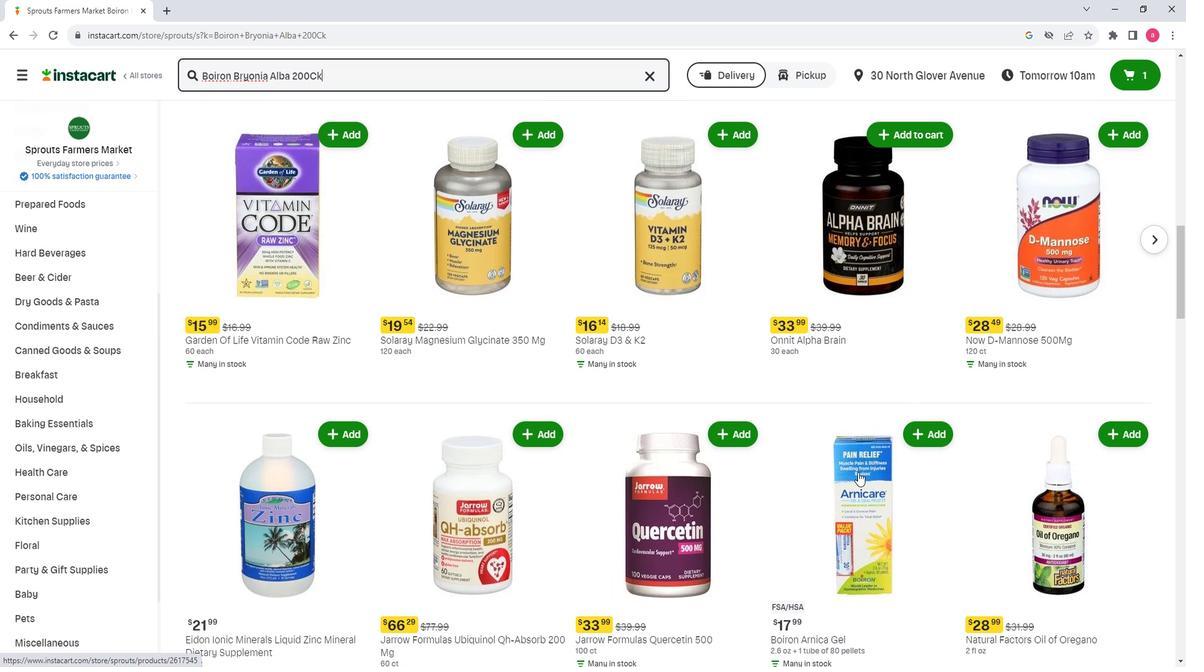 
Action: Mouse scrolled (853, 471) with delta (0, 0)
Screenshot: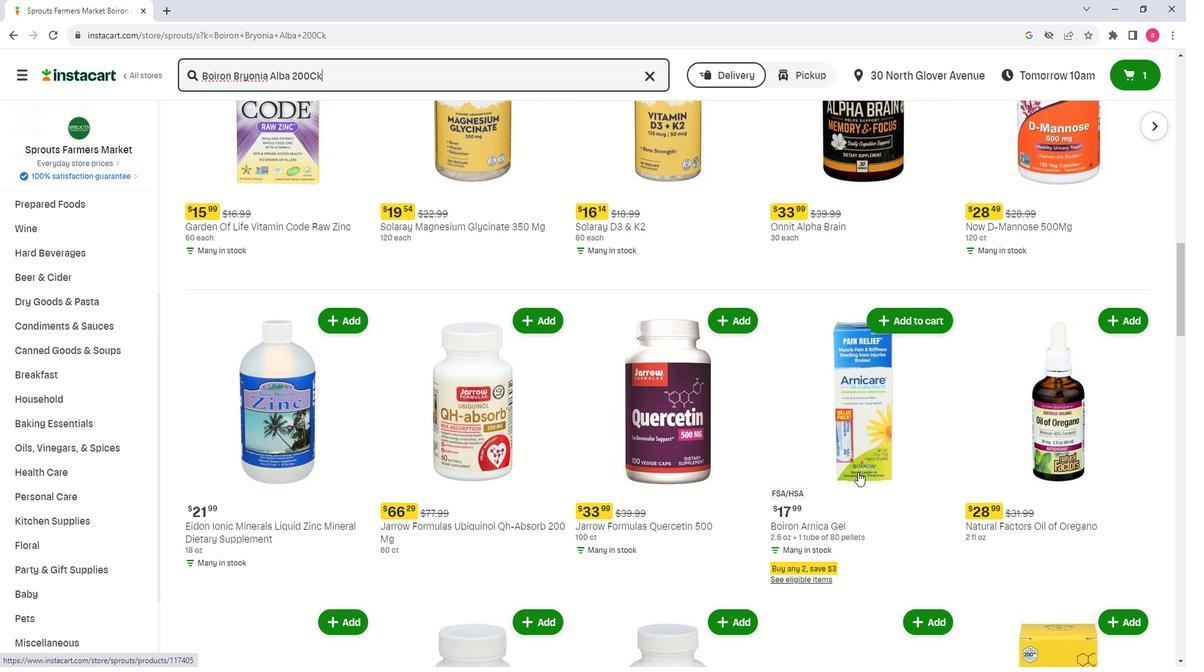 
Action: Mouse scrolled (853, 471) with delta (0, 0)
Screenshot: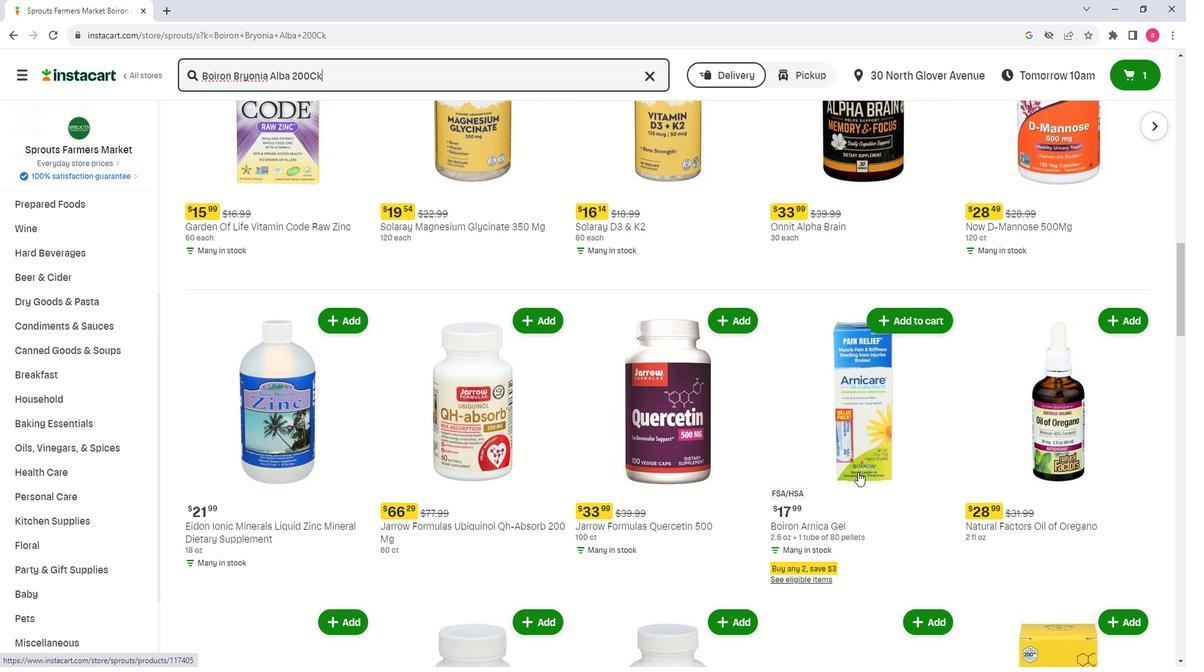 
Action: Mouse scrolled (853, 471) with delta (0, 0)
Screenshot: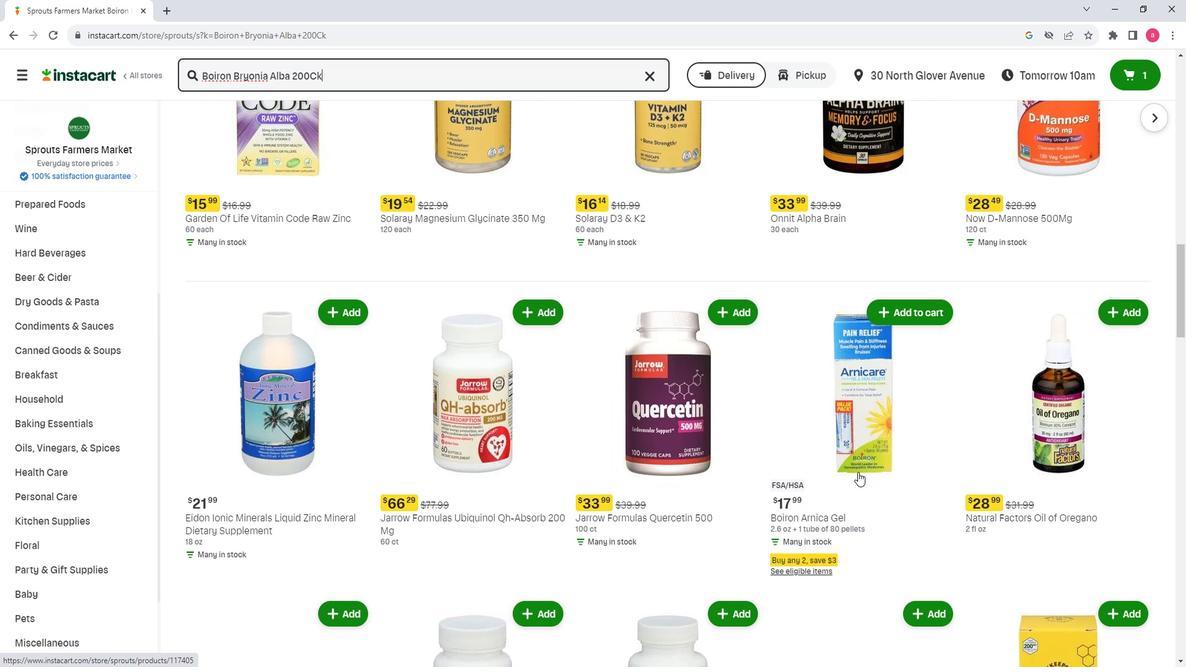 
Action: Mouse scrolled (853, 471) with delta (0, 0)
Screenshot: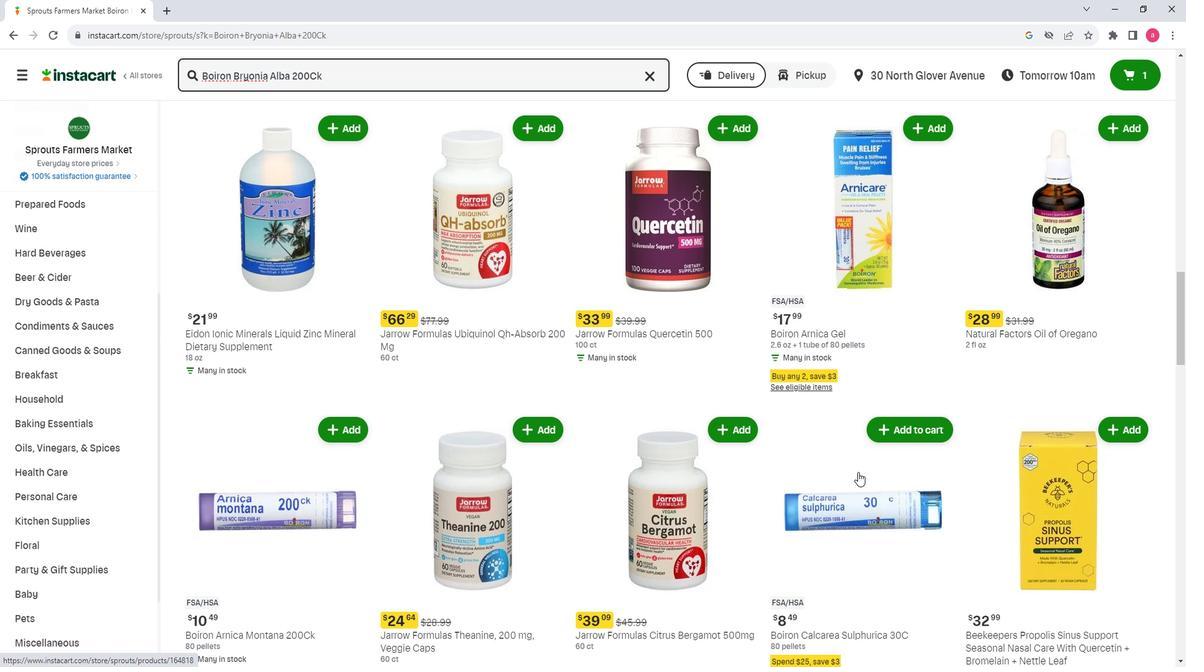
Action: Mouse scrolled (853, 471) with delta (0, 0)
Screenshot: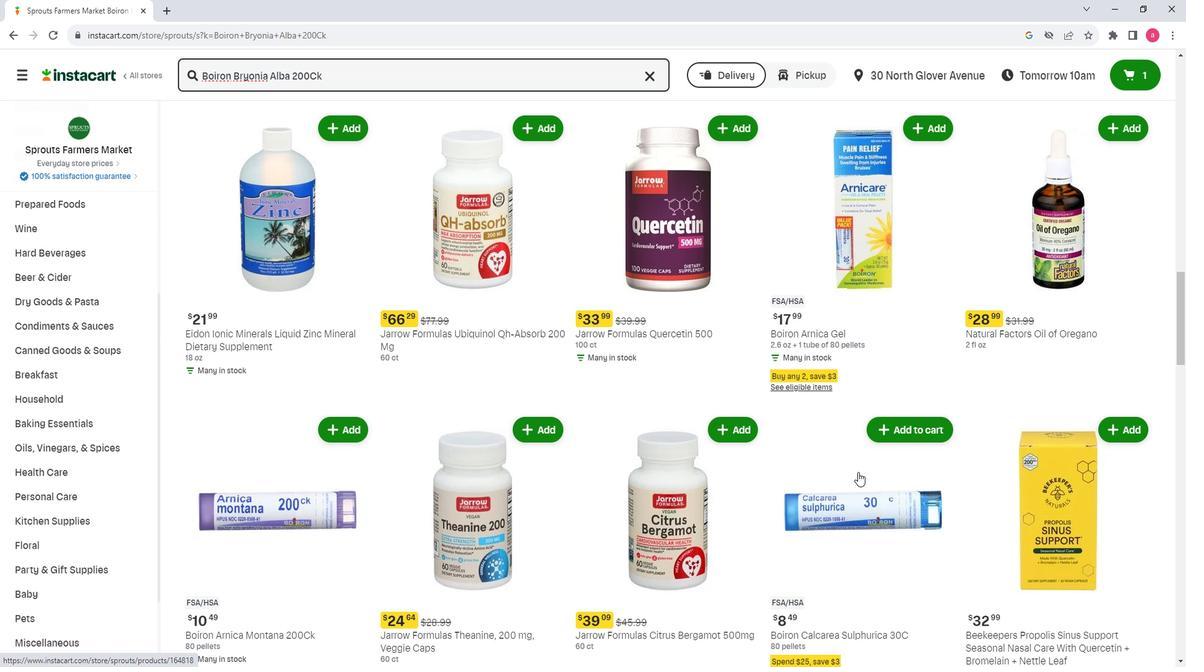 
Action: Mouse scrolled (853, 471) with delta (0, 0)
Screenshot: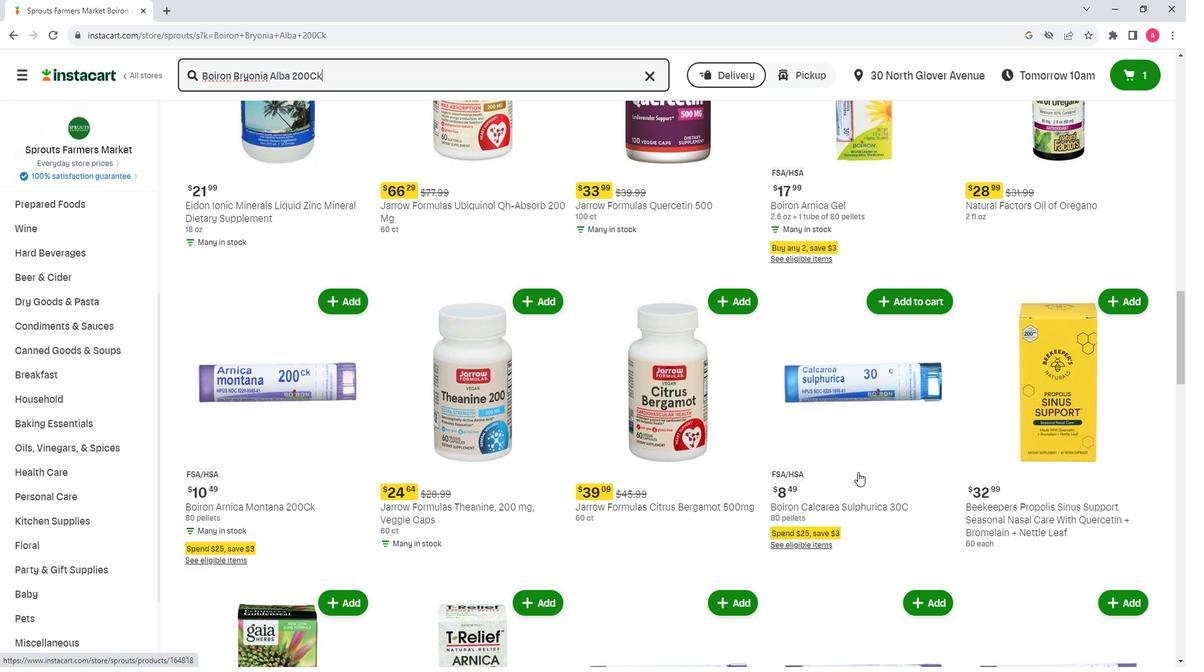 
Action: Mouse scrolled (853, 471) with delta (0, 0)
Screenshot: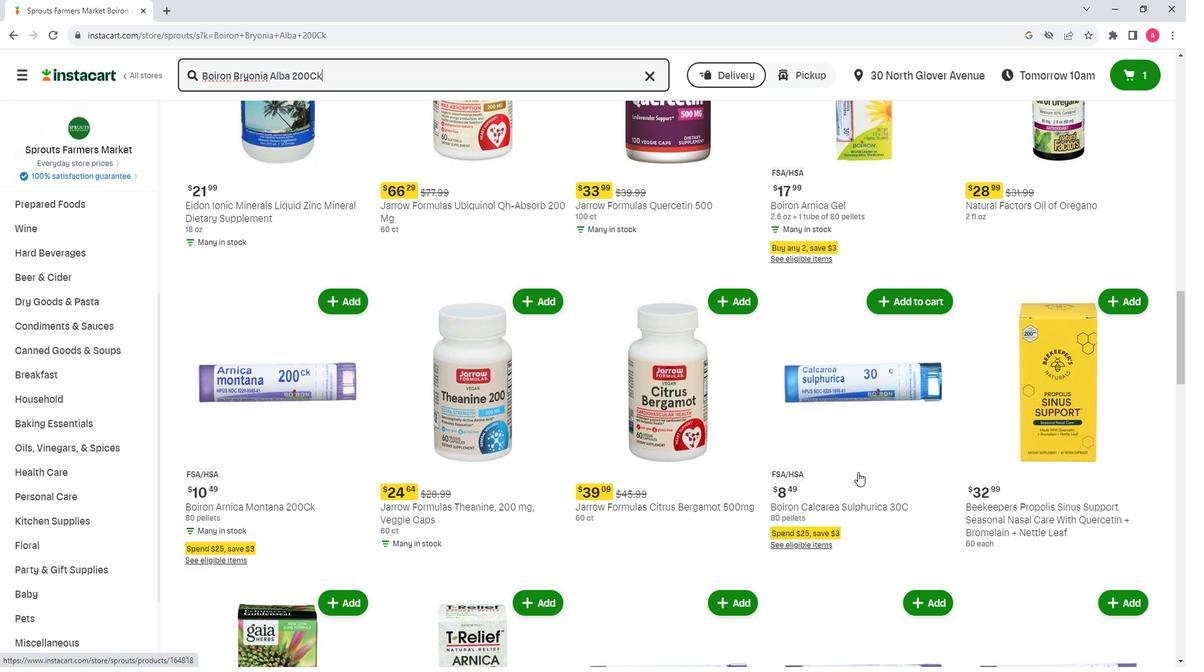 
Action: Mouse scrolled (853, 471) with delta (0, 0)
Screenshot: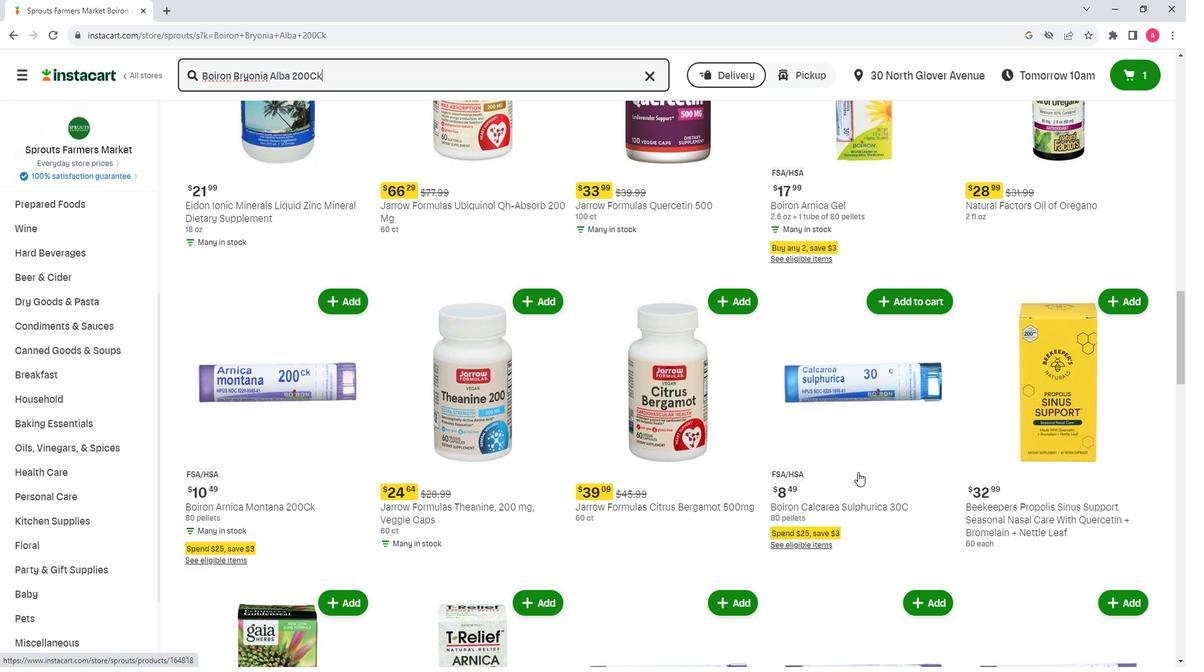 
Action: Mouse scrolled (853, 471) with delta (0, 0)
Screenshot: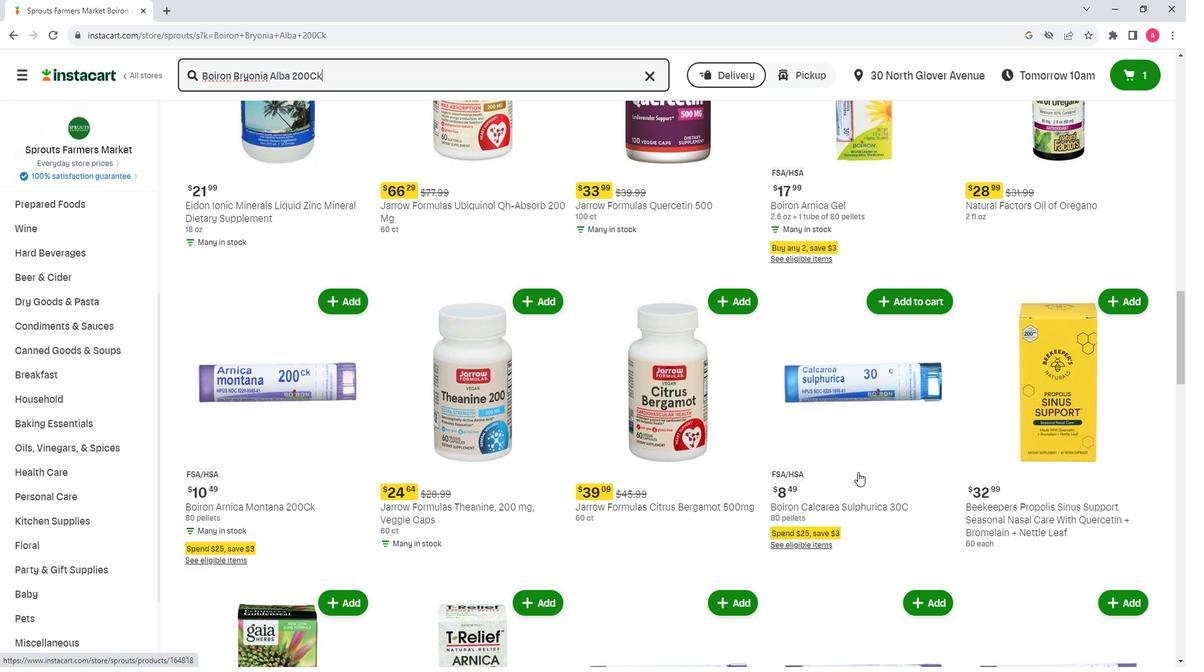 
Action: Mouse scrolled (853, 471) with delta (0, 0)
Screenshot: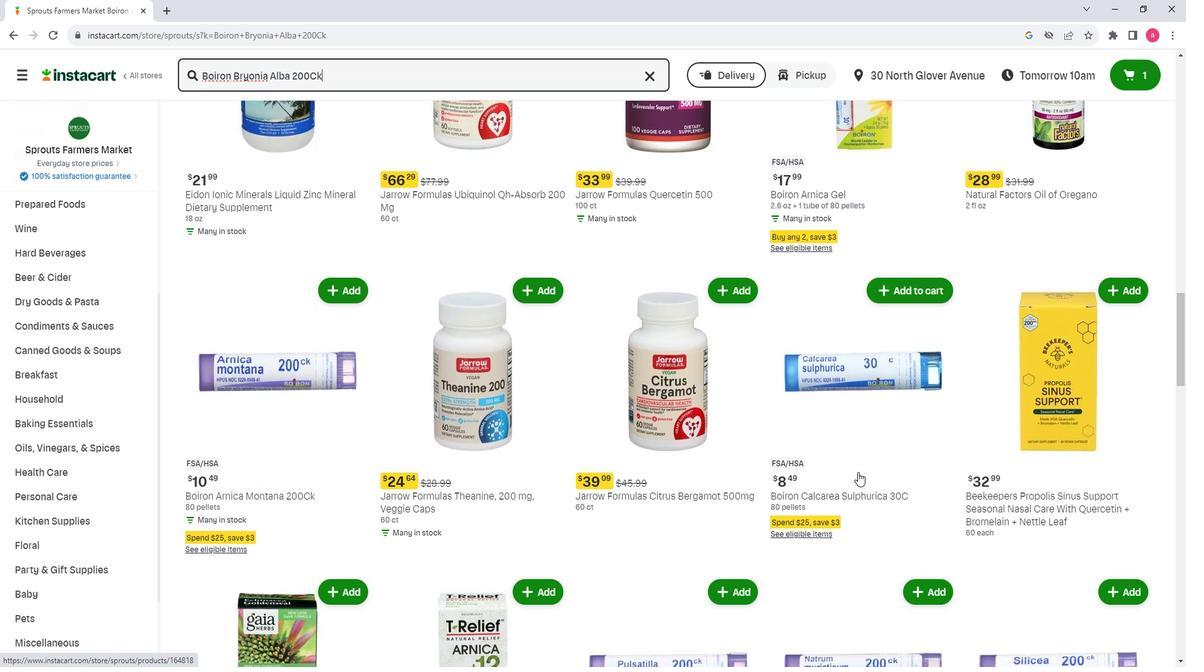 
Action: Mouse moved to (847, 511)
Screenshot: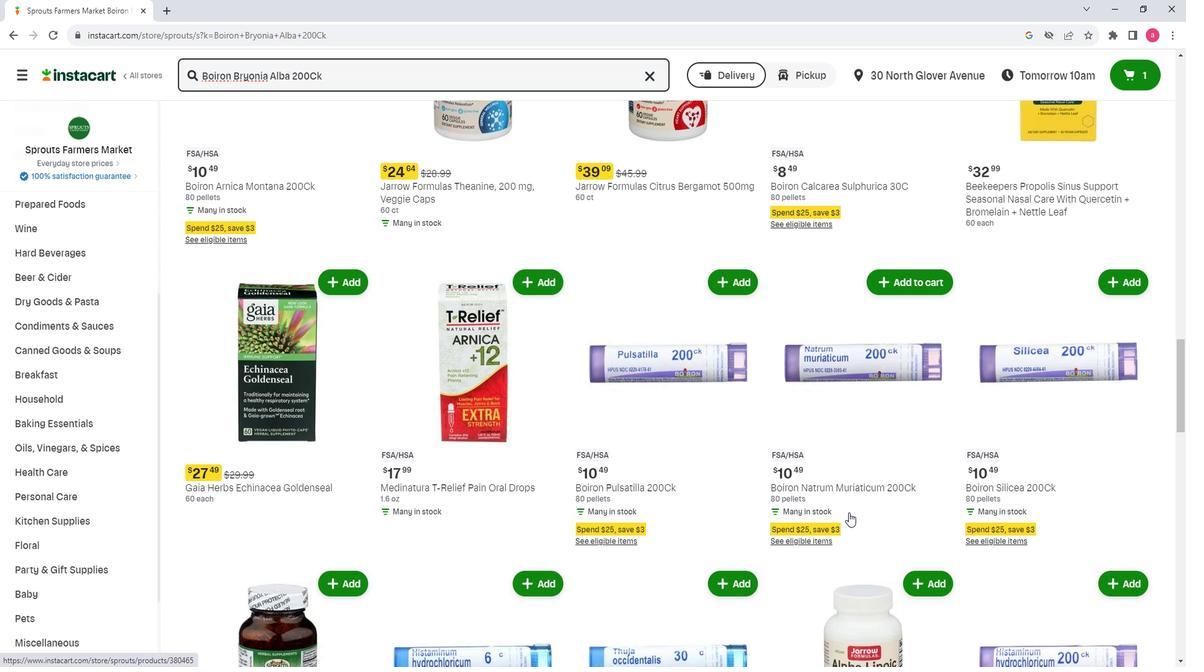
Action: Mouse scrolled (847, 511) with delta (0, 0)
Screenshot: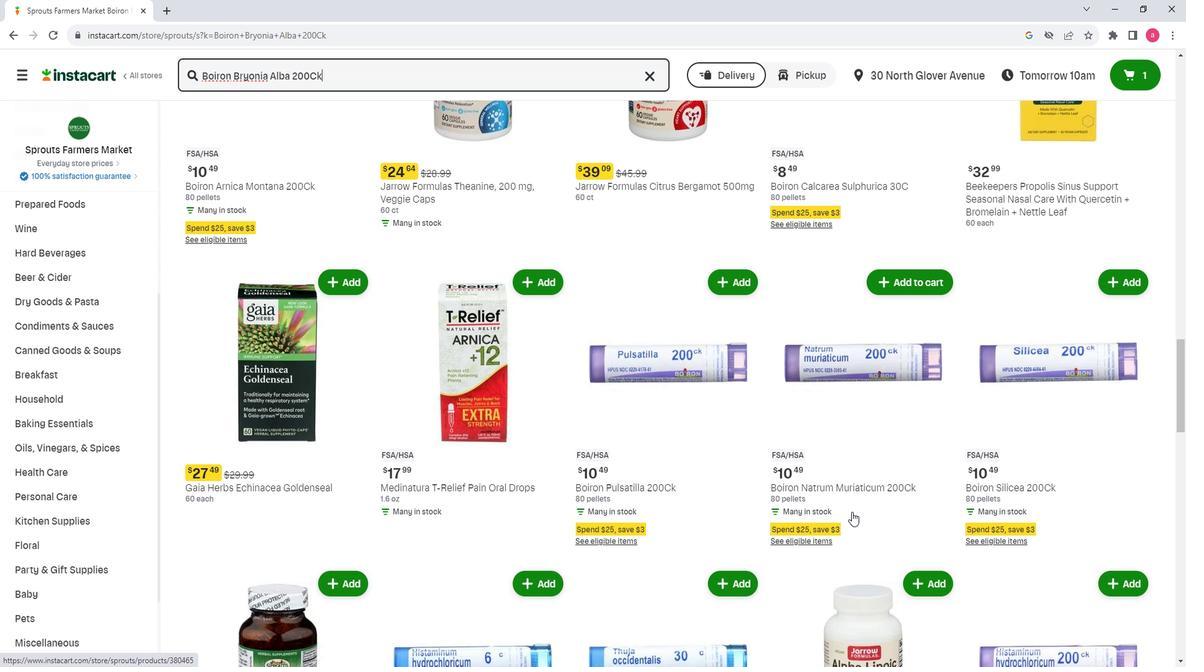 
Action: Mouse scrolled (847, 511) with delta (0, 0)
Screenshot: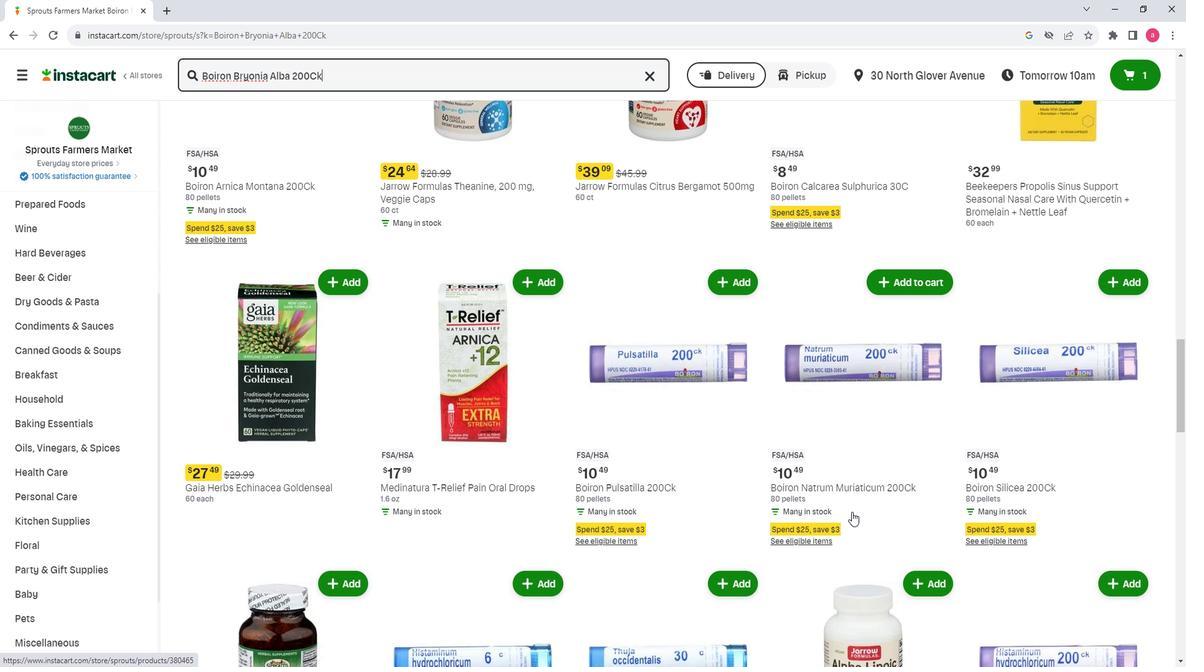 
Action: Mouse scrolled (847, 511) with delta (0, 0)
Screenshot: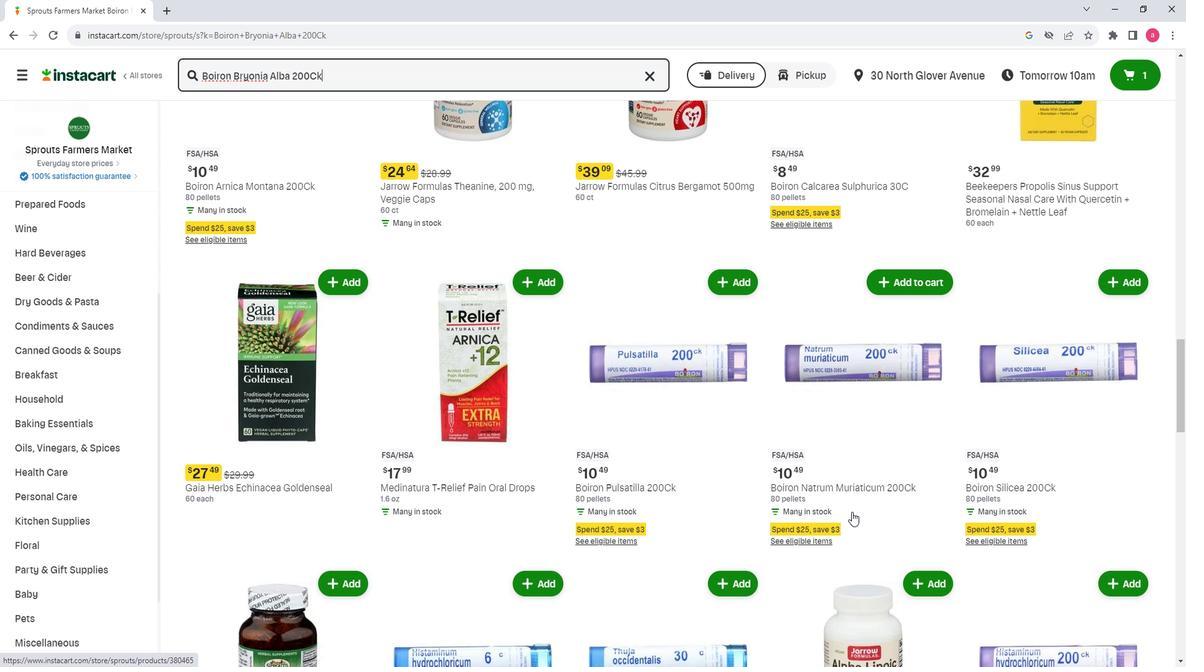 
Action: Mouse scrolled (847, 511) with delta (0, 0)
Screenshot: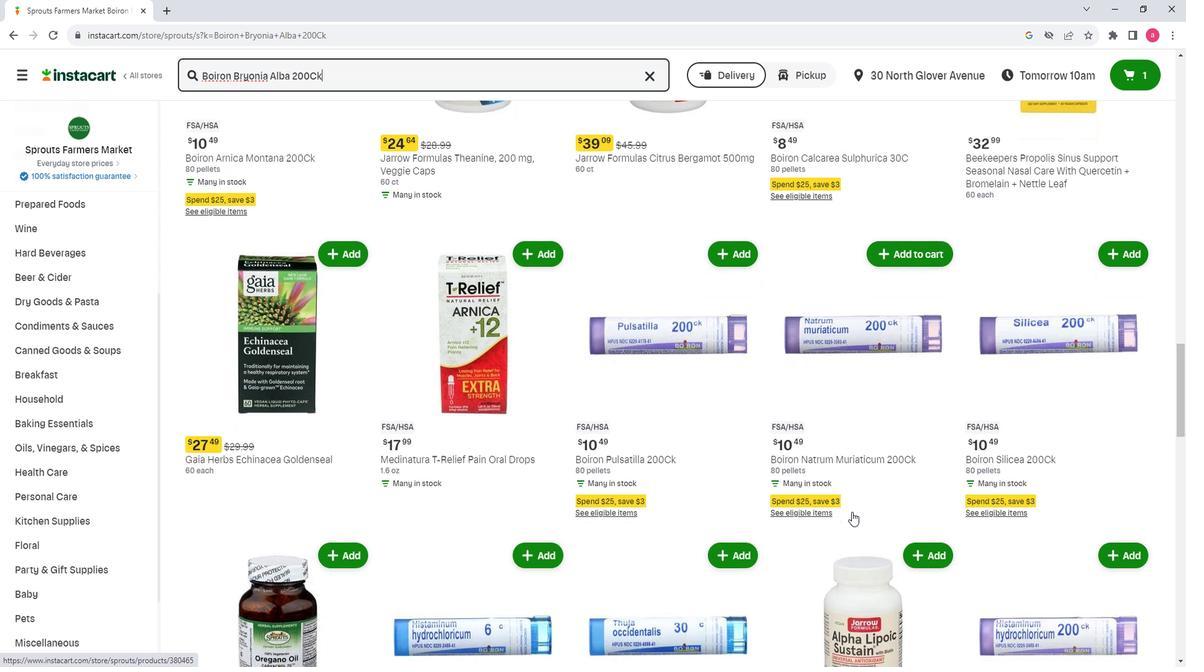 
Action: Mouse scrolled (847, 511) with delta (0, 0)
Screenshot: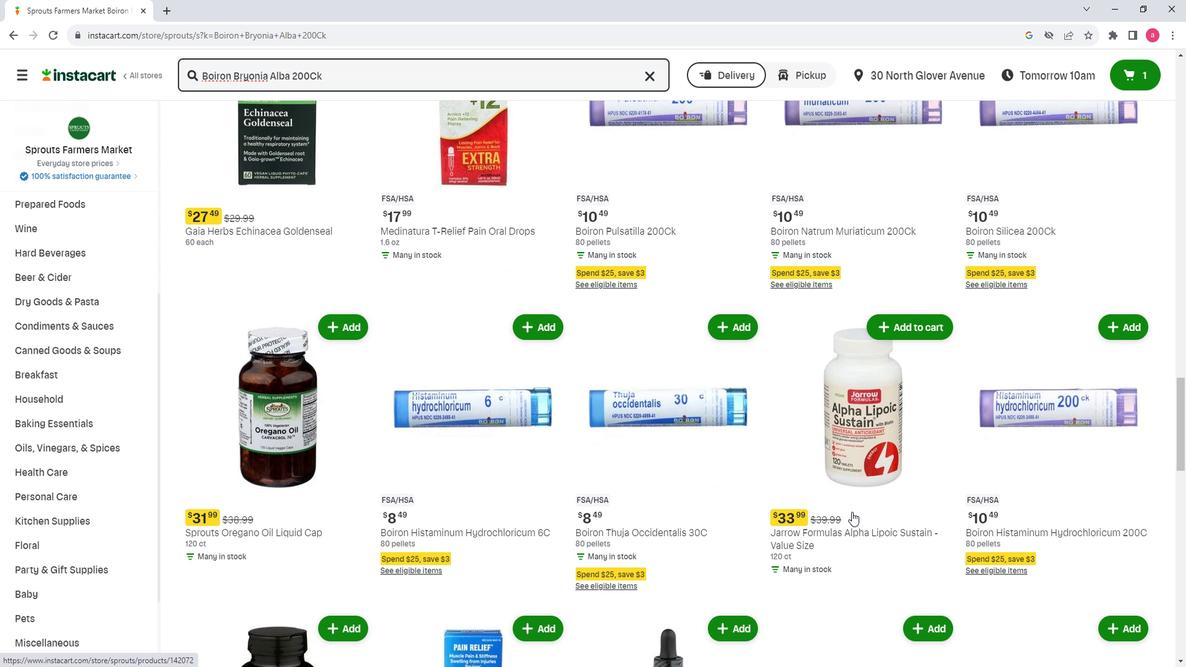 
Action: Mouse scrolled (847, 511) with delta (0, 0)
Screenshot: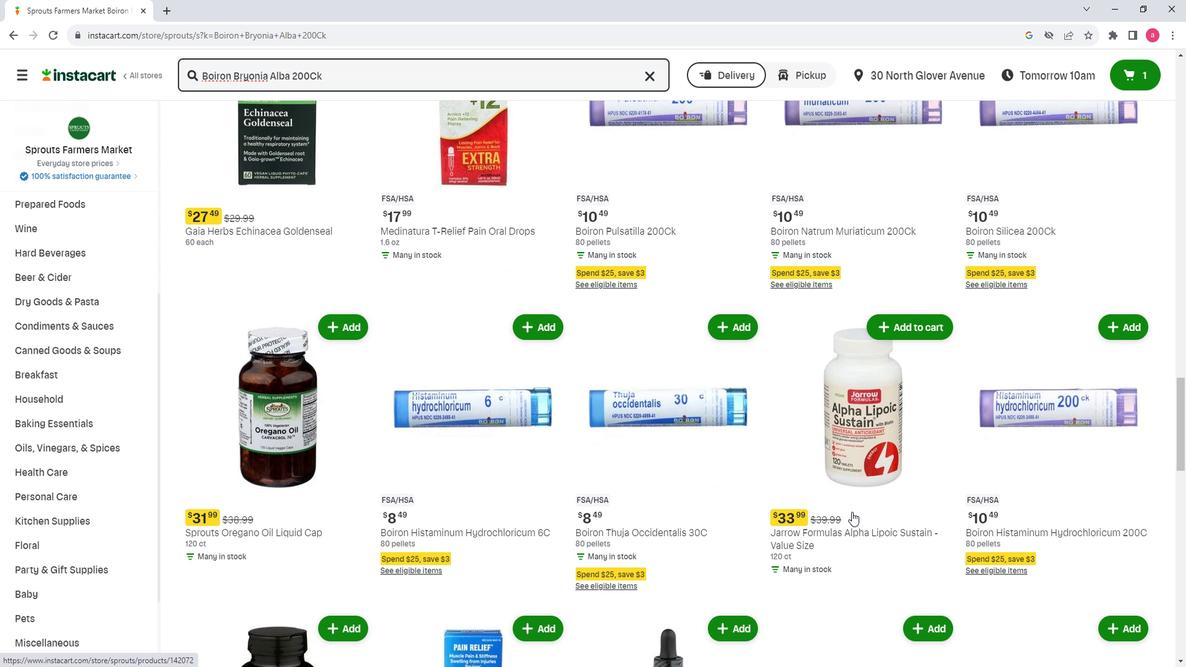 
Action: Mouse scrolled (847, 511) with delta (0, 0)
Screenshot: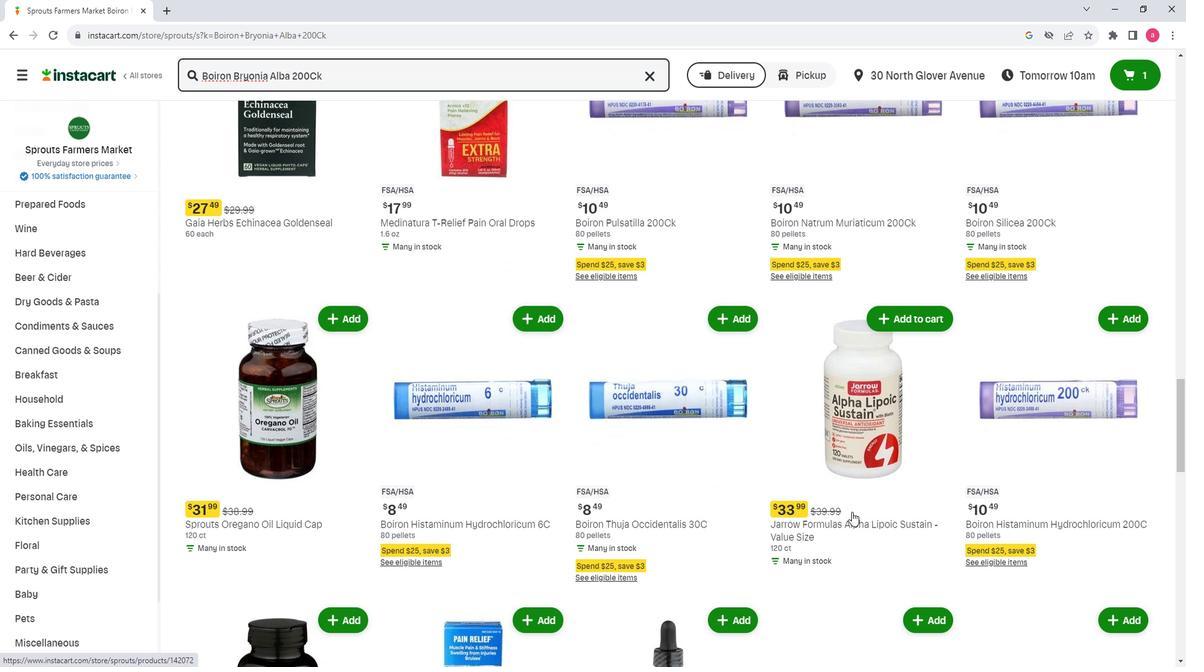 
Action: Mouse scrolled (847, 511) with delta (0, 0)
Screenshot: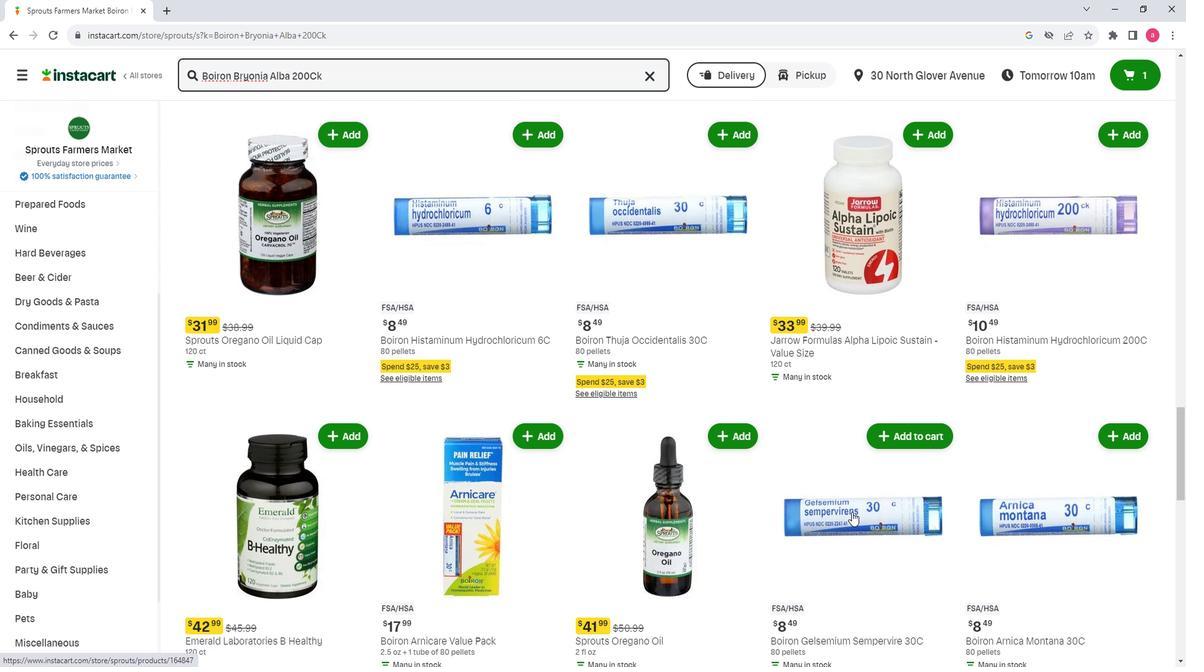 
Action: Mouse scrolled (847, 511) with delta (0, 0)
Screenshot: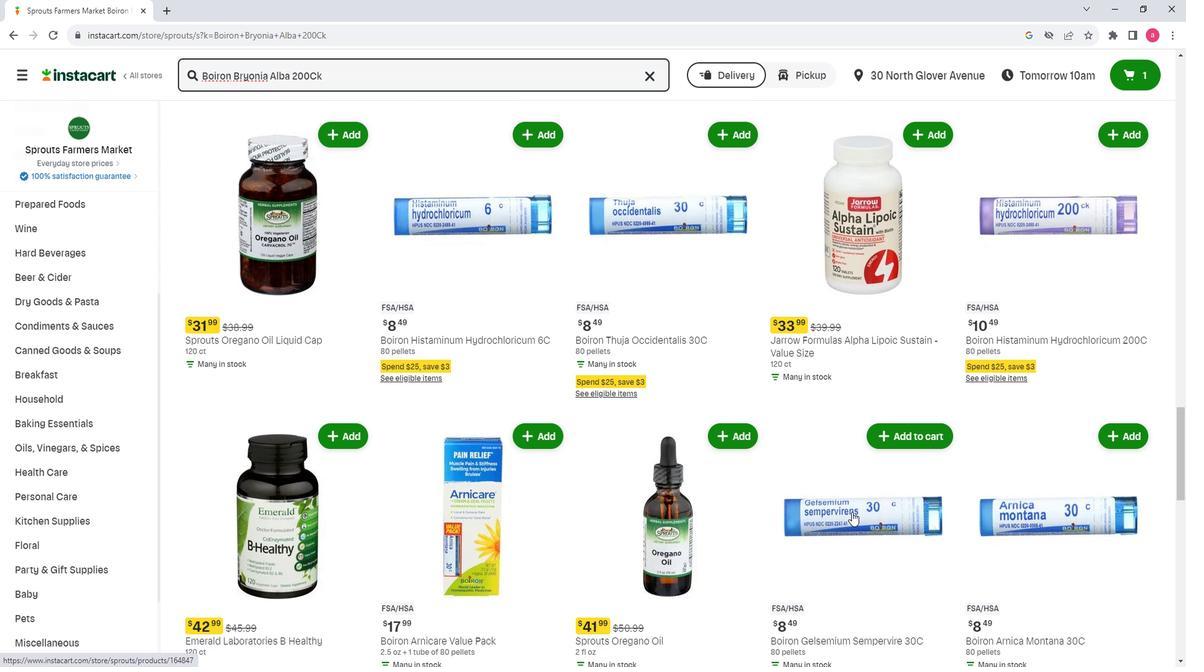 
Action: Mouse scrolled (847, 511) with delta (0, 0)
Screenshot: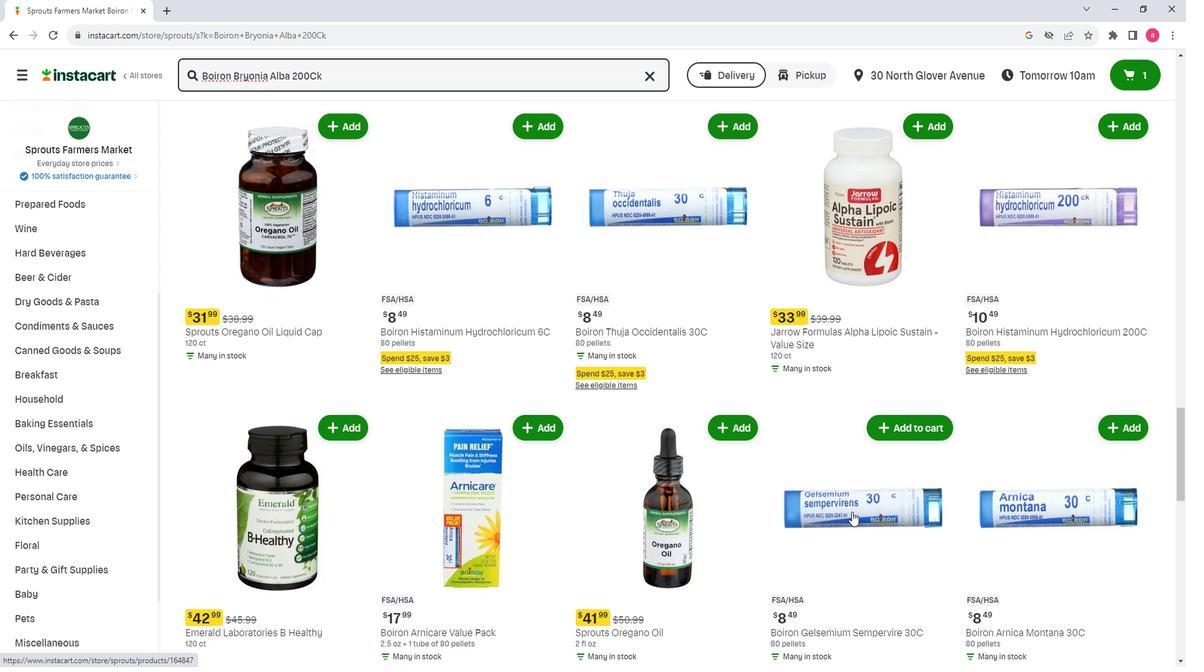 
Action: Mouse scrolled (847, 511) with delta (0, 0)
Screenshot: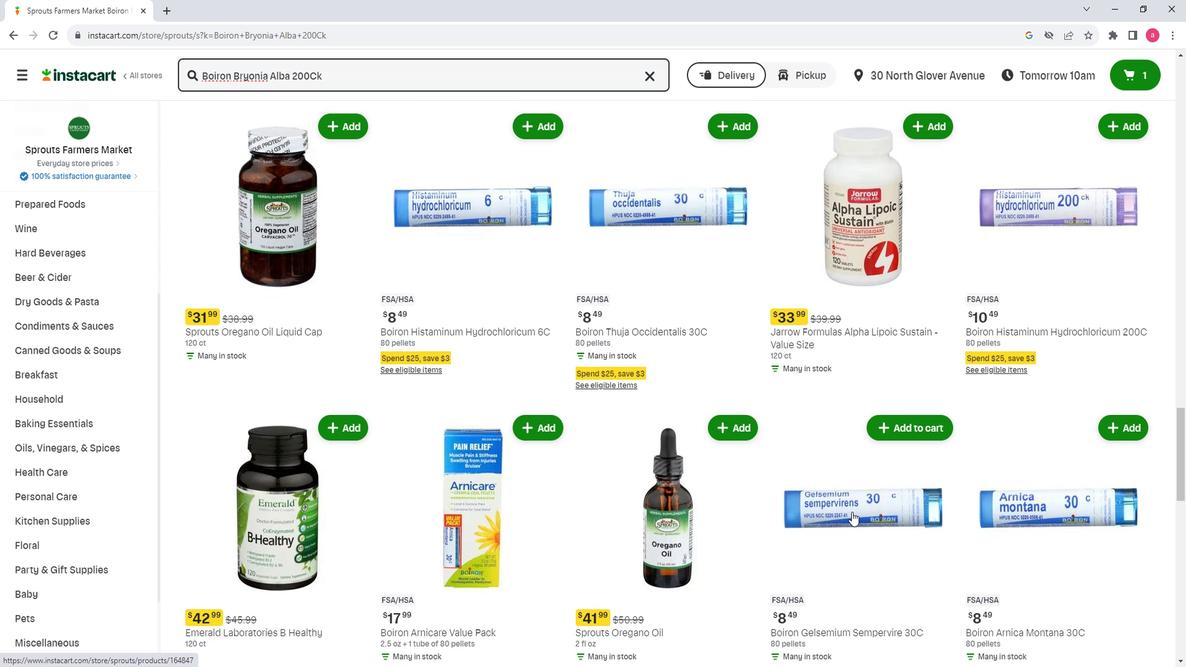 
Action: Mouse scrolled (847, 511) with delta (0, 0)
Screenshot: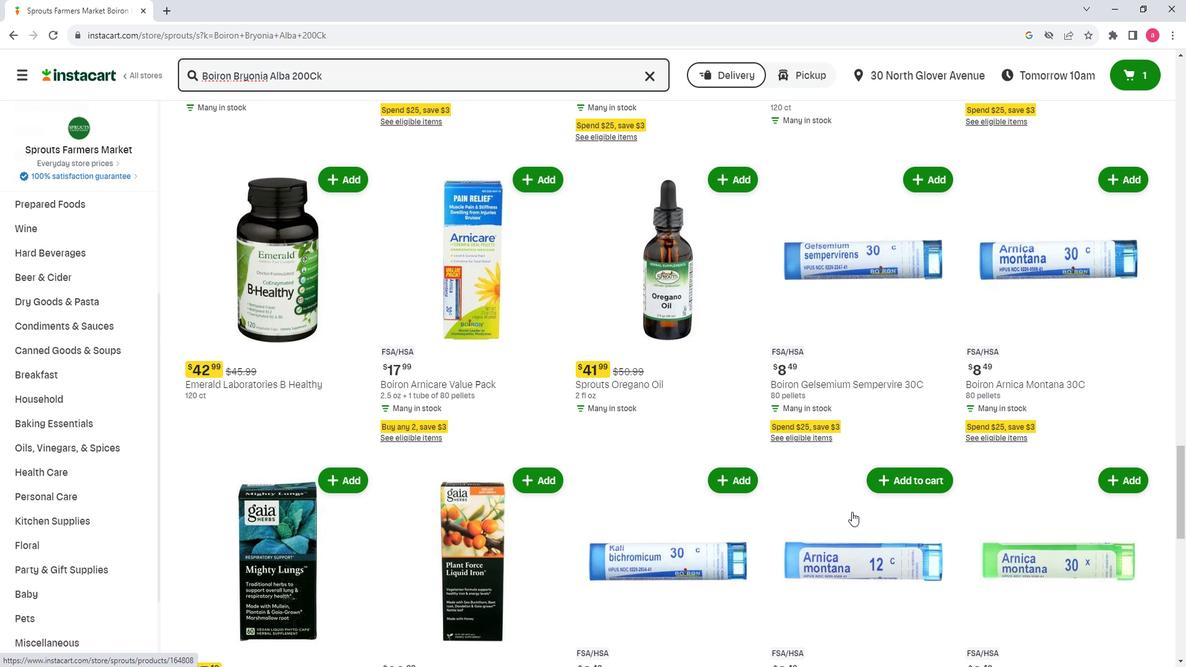 
Action: Mouse scrolled (847, 511) with delta (0, 0)
Screenshot: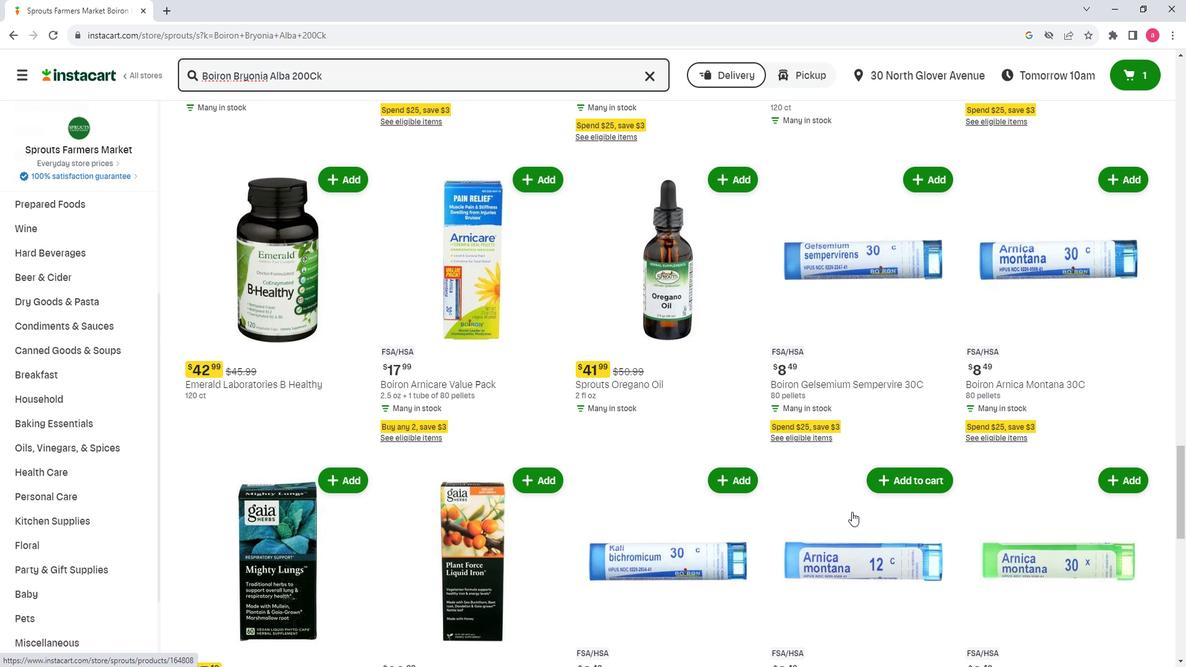 
Action: Mouse scrolled (847, 511) with delta (0, 0)
Screenshot: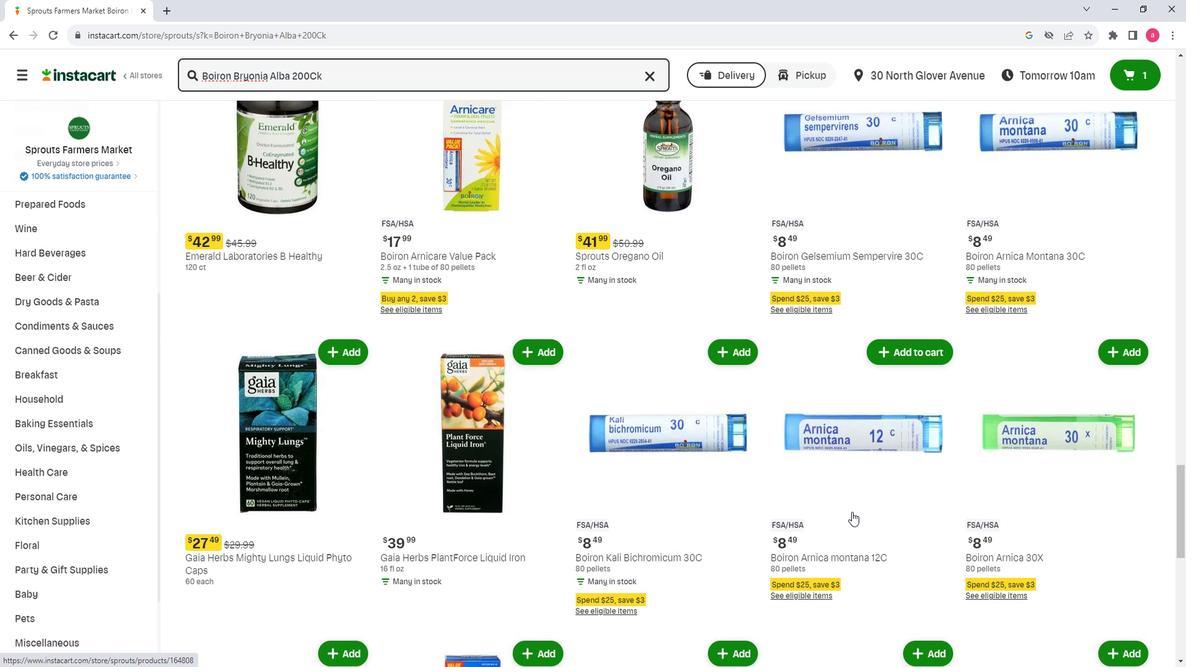 
Action: Mouse scrolled (847, 511) with delta (0, 0)
Screenshot: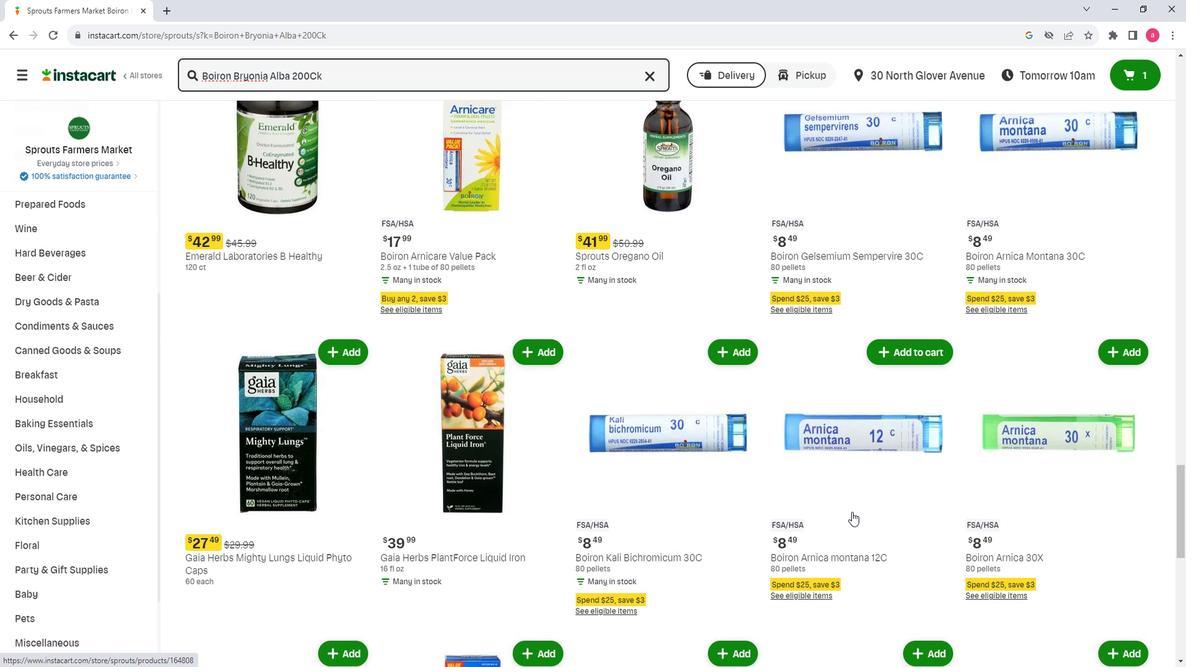 
Action: Mouse scrolled (847, 511) with delta (0, 0)
Screenshot: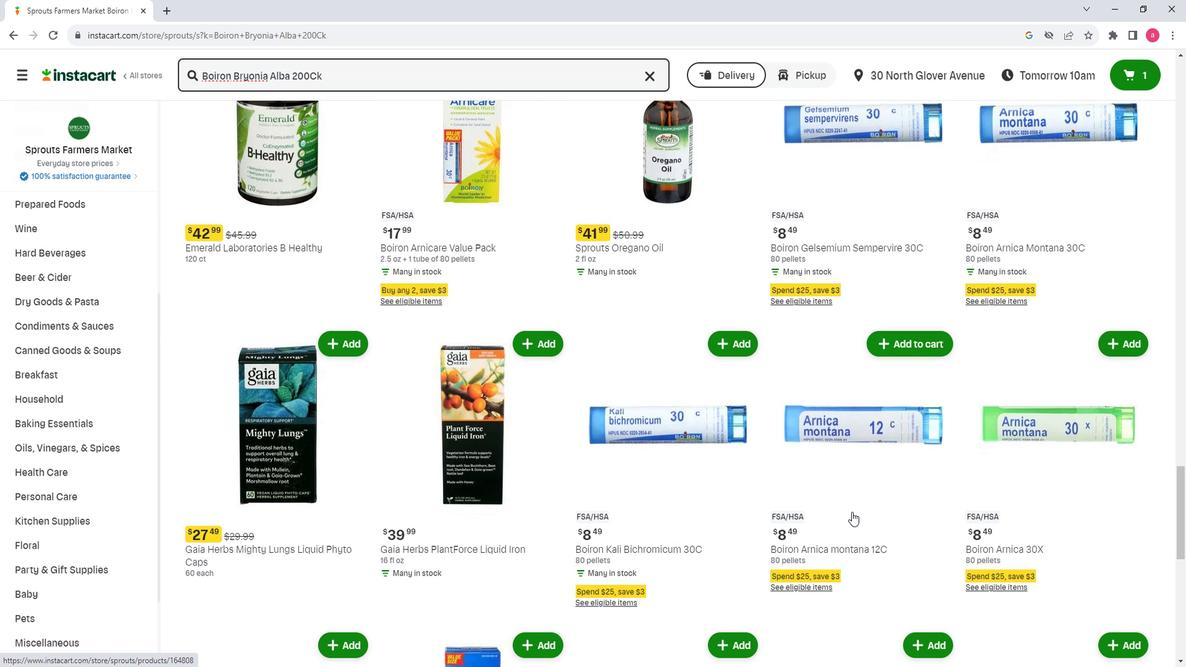 
Action: Mouse scrolled (847, 511) with delta (0, 0)
Screenshot: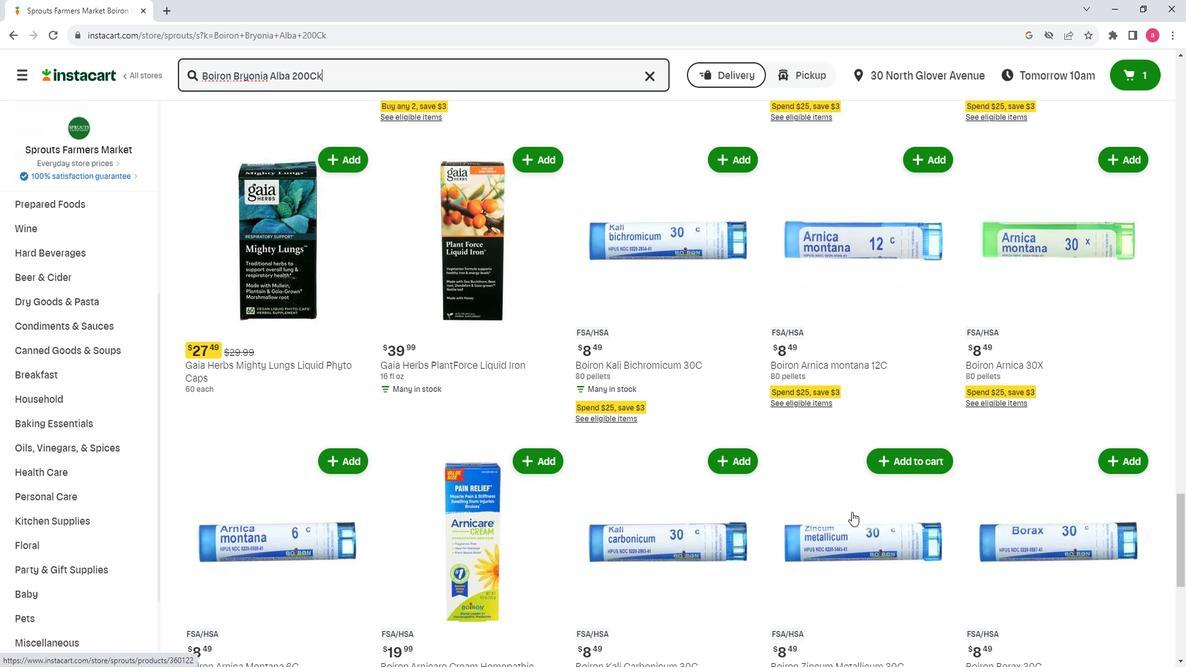 
Action: Mouse scrolled (847, 511) with delta (0, 0)
Screenshot: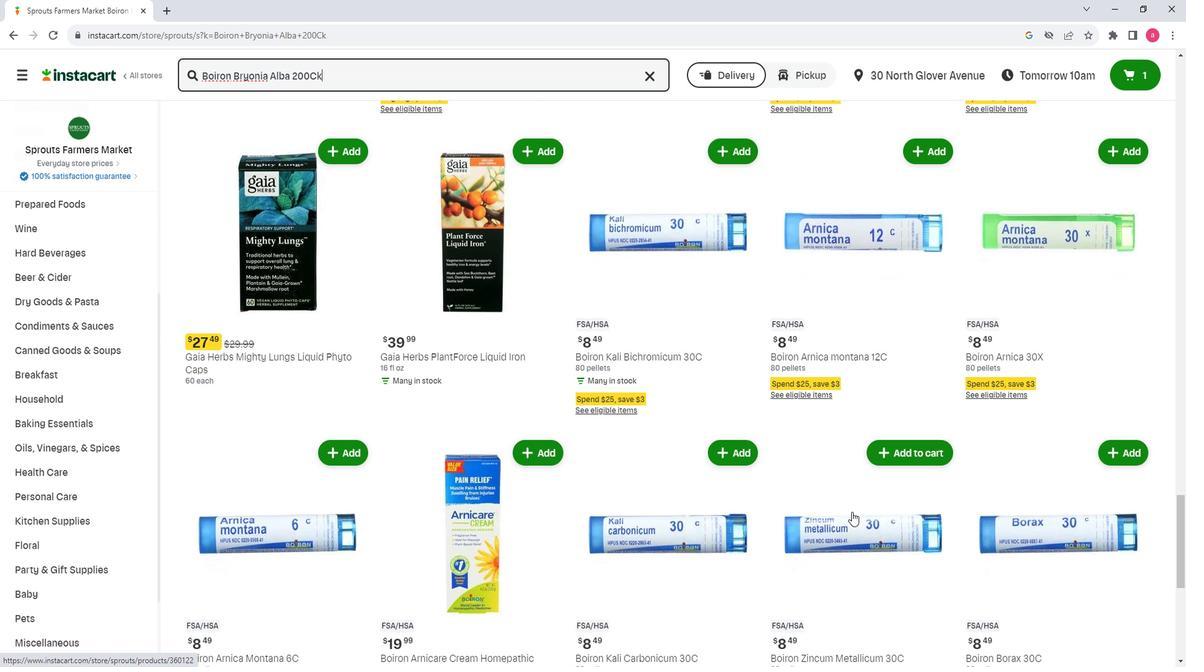 
Action: Mouse scrolled (847, 511) with delta (0, 0)
Screenshot: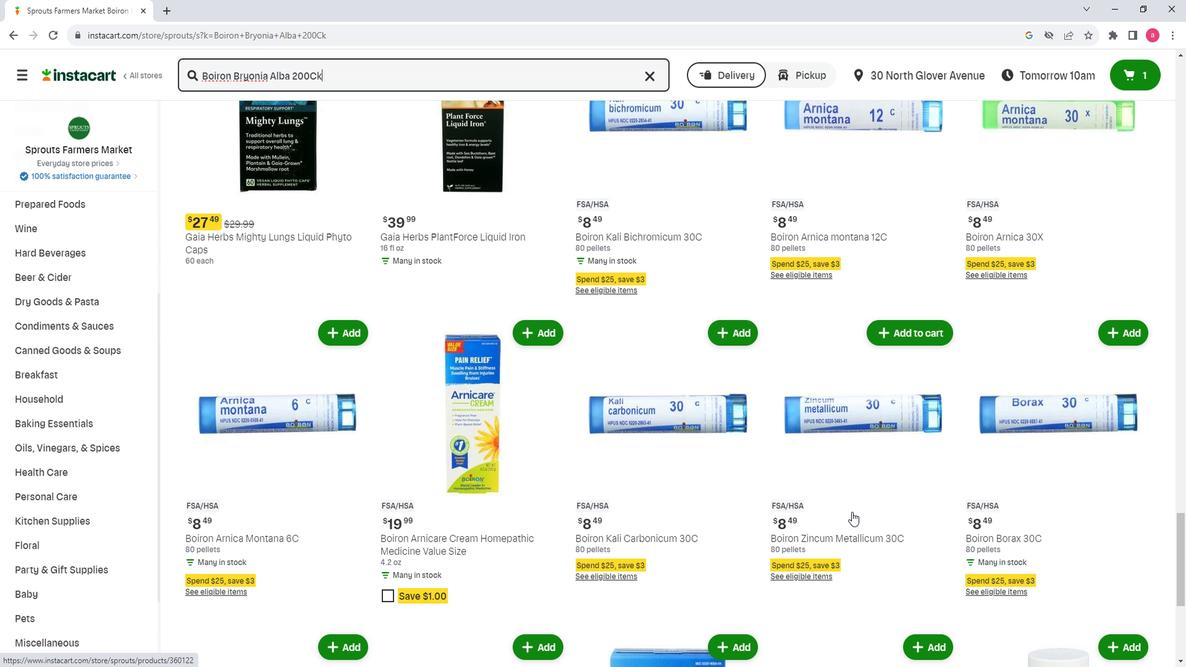 
Action: Mouse scrolled (847, 511) with delta (0, 0)
Screenshot: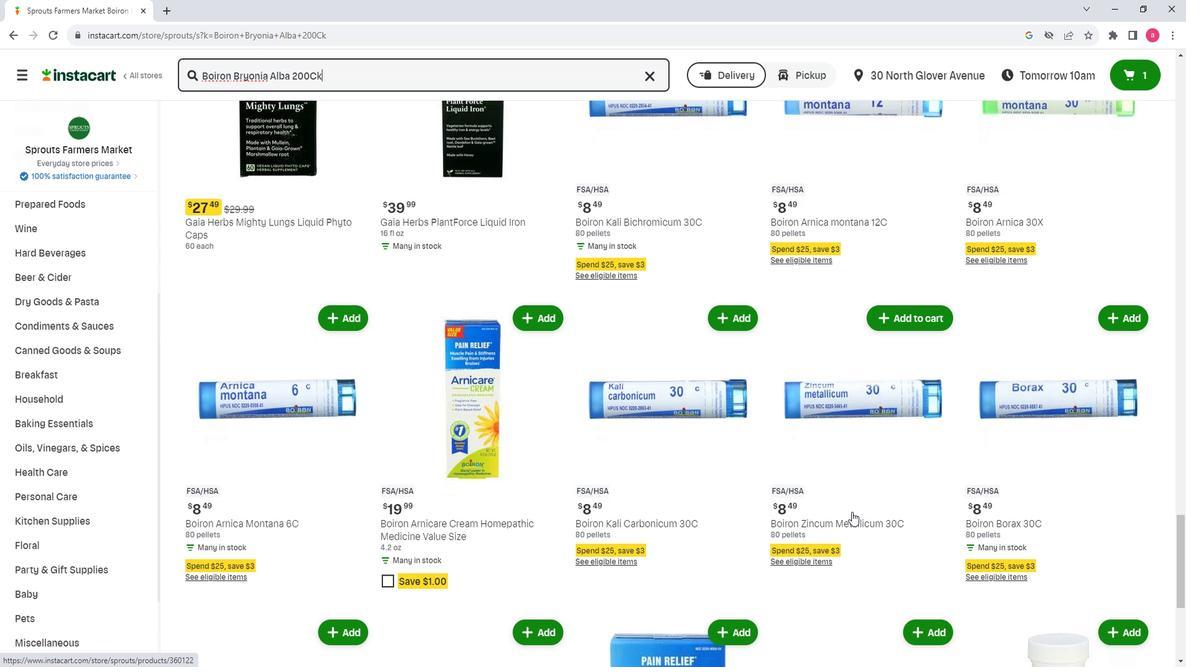 
Action: Mouse scrolled (847, 511) with delta (0, 0)
Screenshot: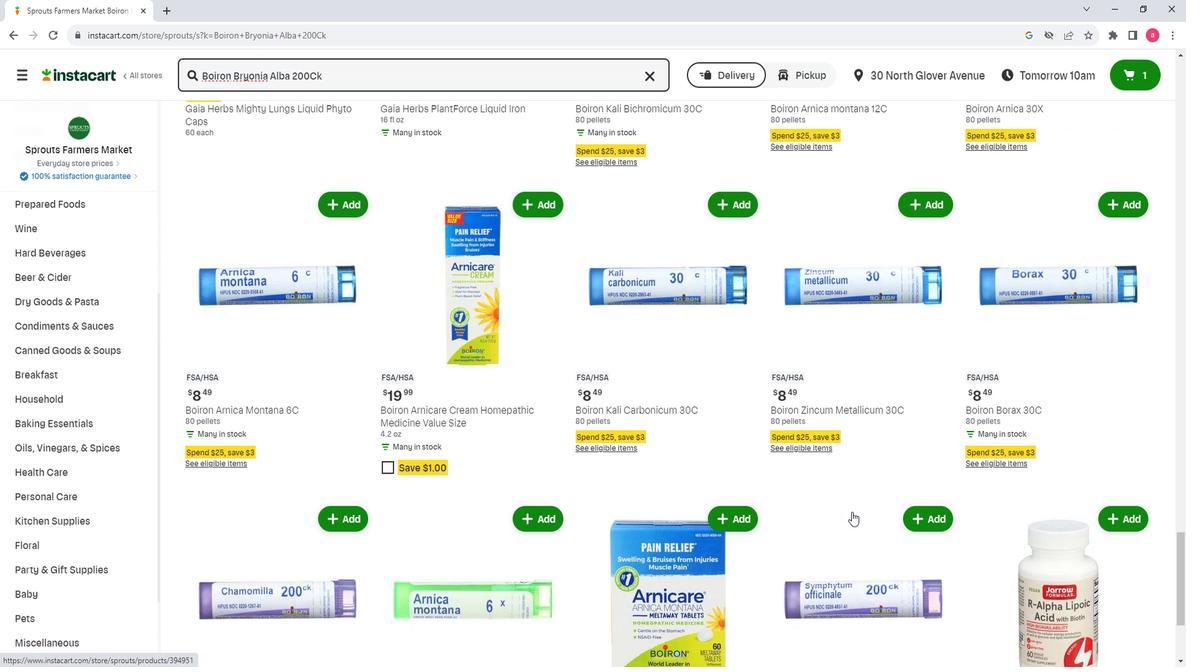 
Action: Mouse scrolled (847, 511) with delta (0, 0)
Screenshot: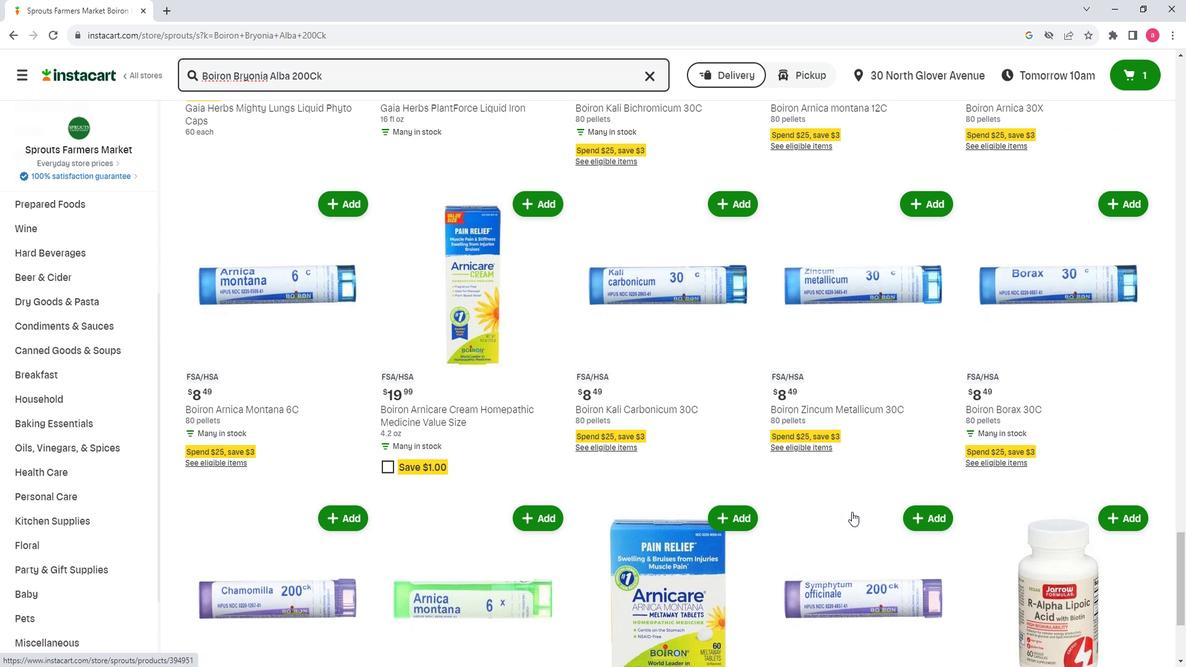 
Action: Mouse scrolled (847, 511) with delta (0, 0)
Screenshot: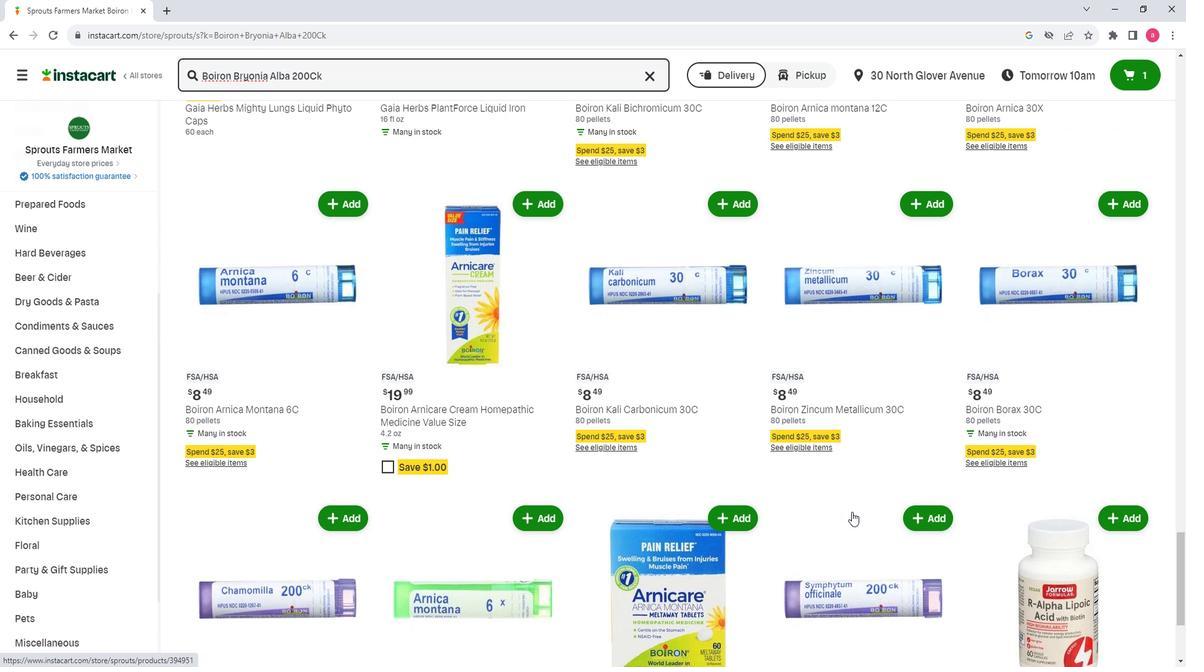 
Action: Mouse scrolled (847, 511) with delta (0, 0)
Screenshot: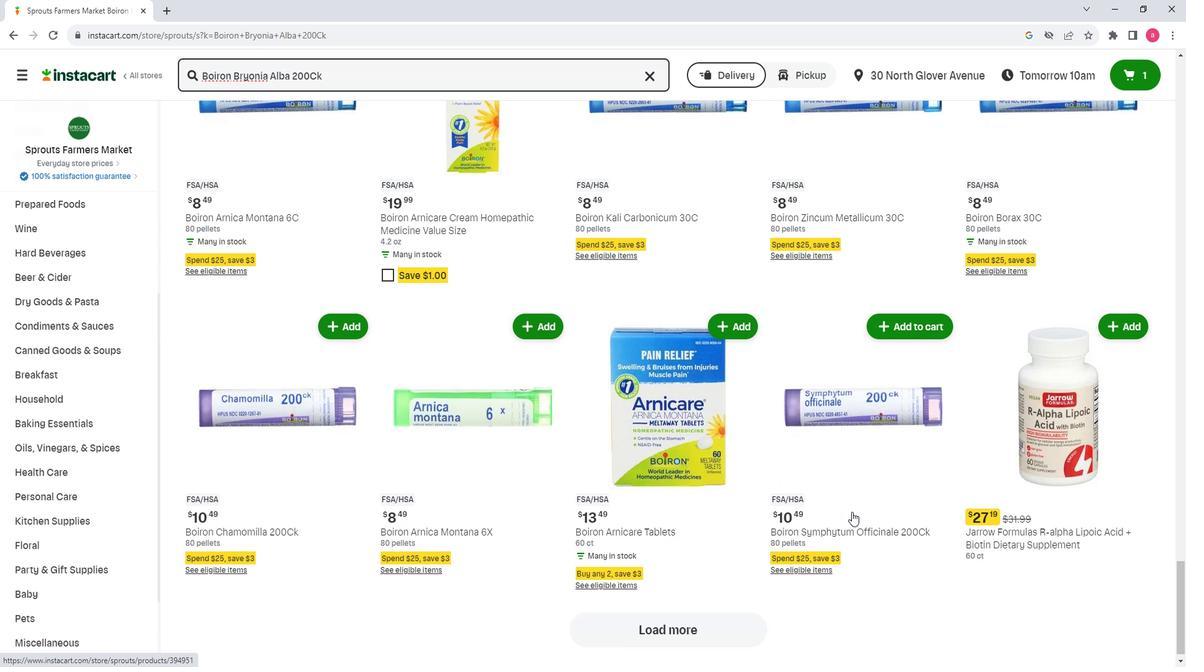 
Action: Mouse scrolled (847, 511) with delta (0, 0)
Screenshot: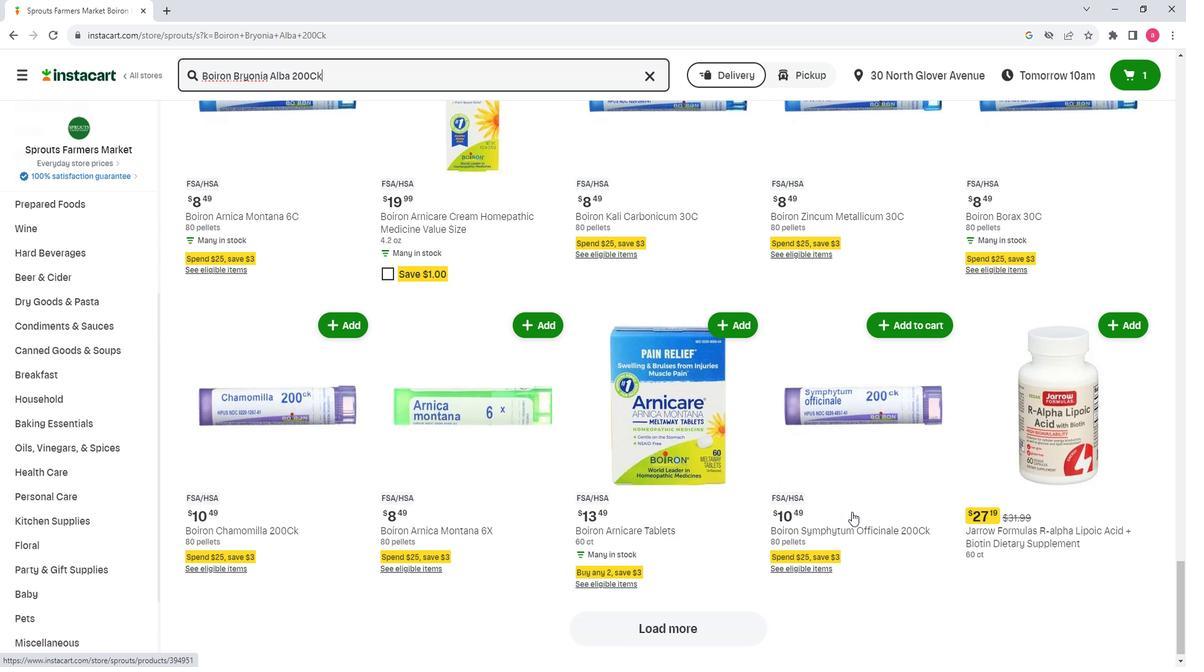 
Action: Mouse moved to (953, 526)
Screenshot: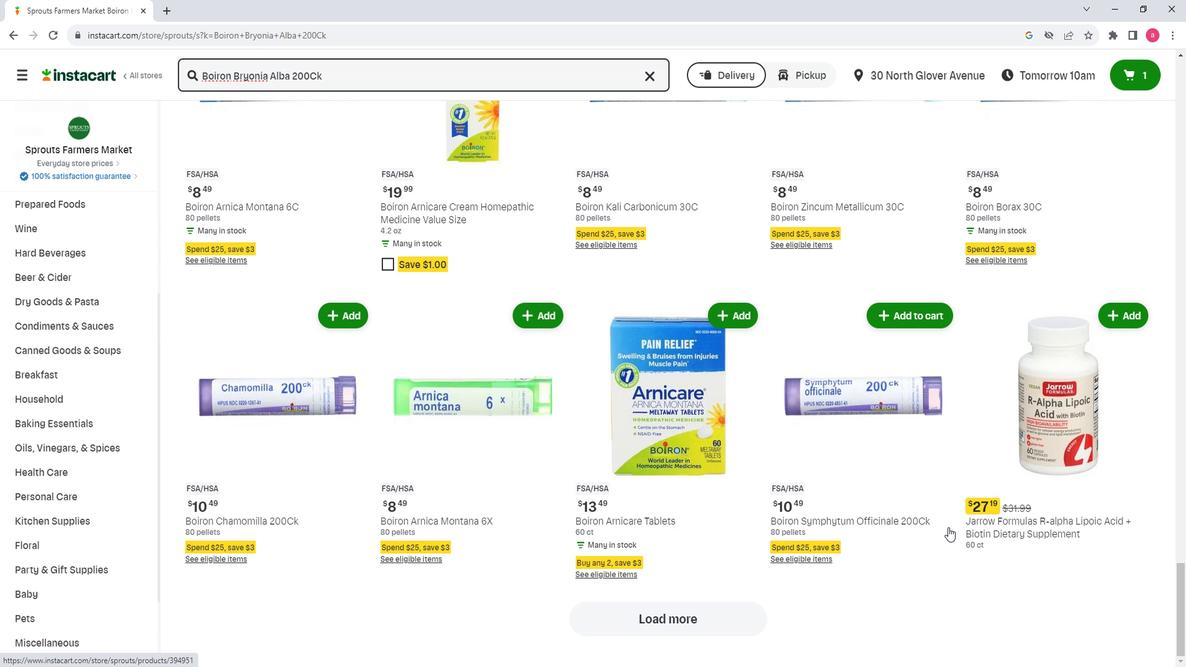 
